 Task: Add a signature Eduardo Lee containing Best wishes for the holiday season, Eduardo Lee to email address softage.10@softage.net and add a folder Troubleshooting
Action: Mouse moved to (105, 113)
Screenshot: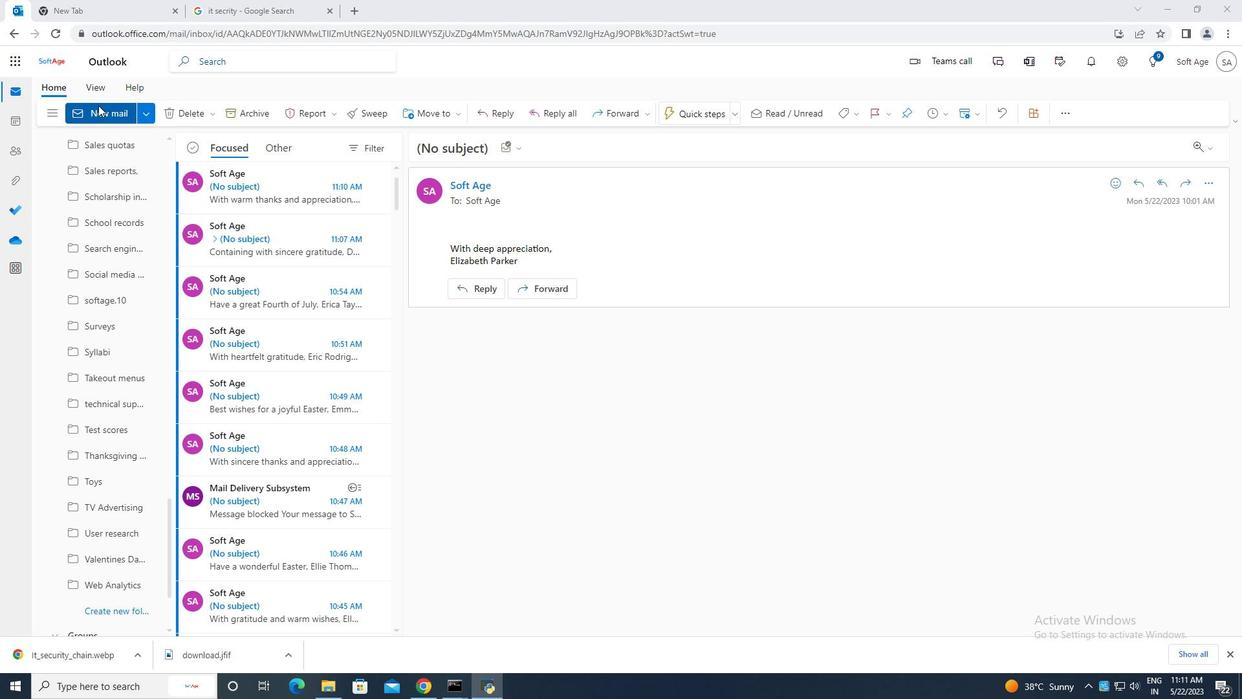 
Action: Mouse pressed left at (105, 113)
Screenshot: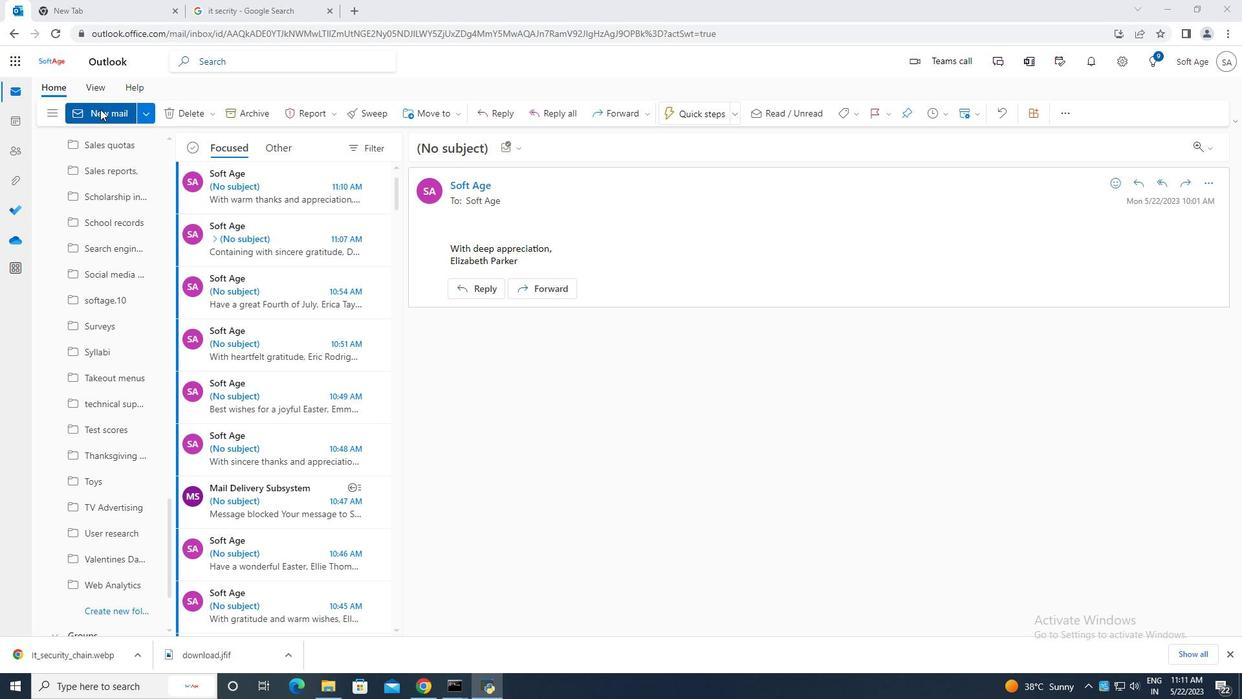 
Action: Mouse moved to (835, 118)
Screenshot: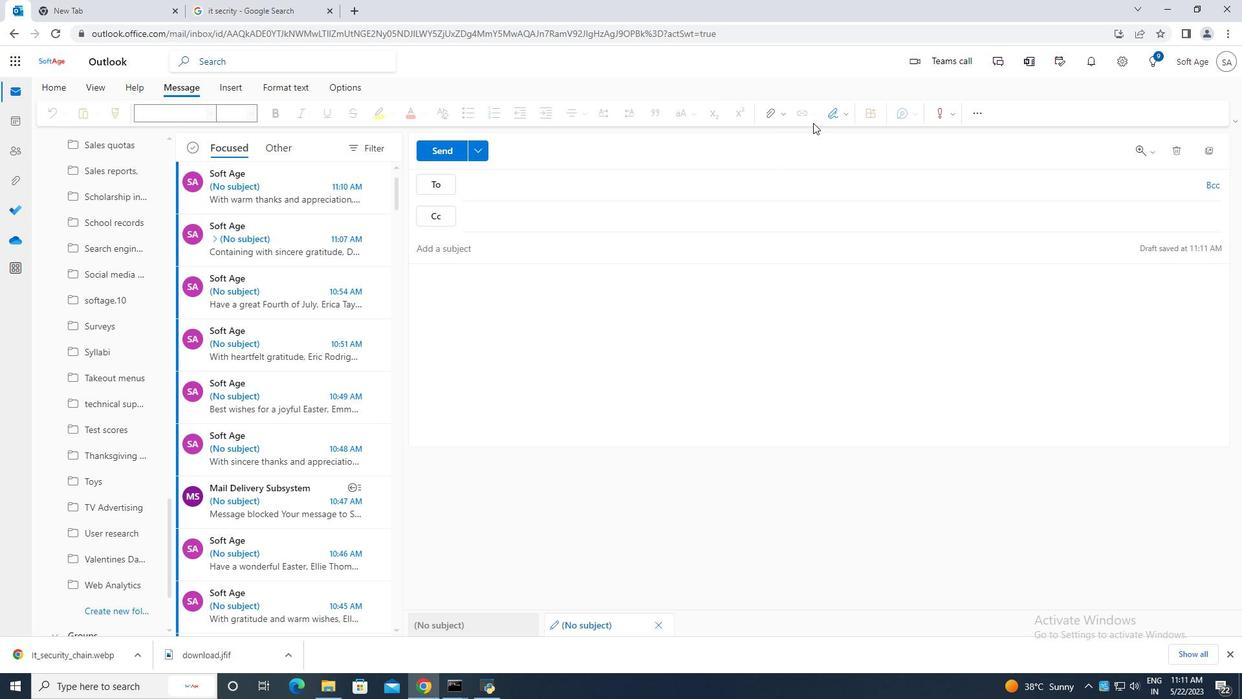
Action: Mouse pressed left at (835, 118)
Screenshot: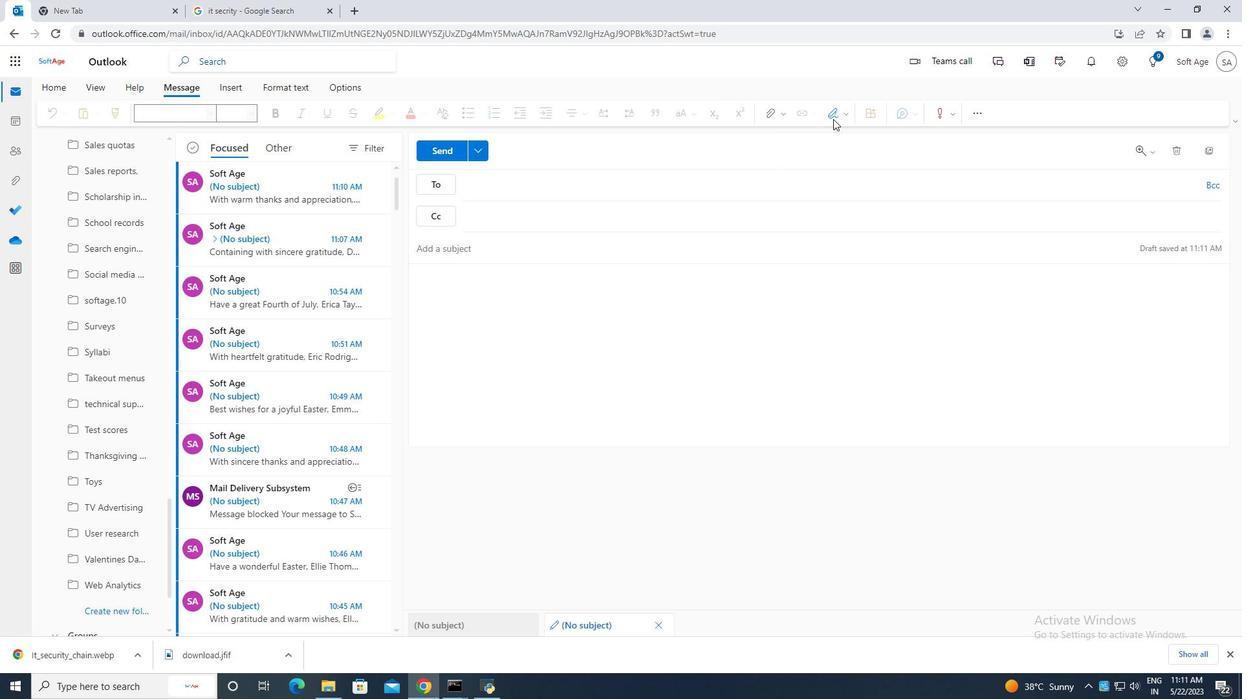
Action: Mouse moved to (824, 164)
Screenshot: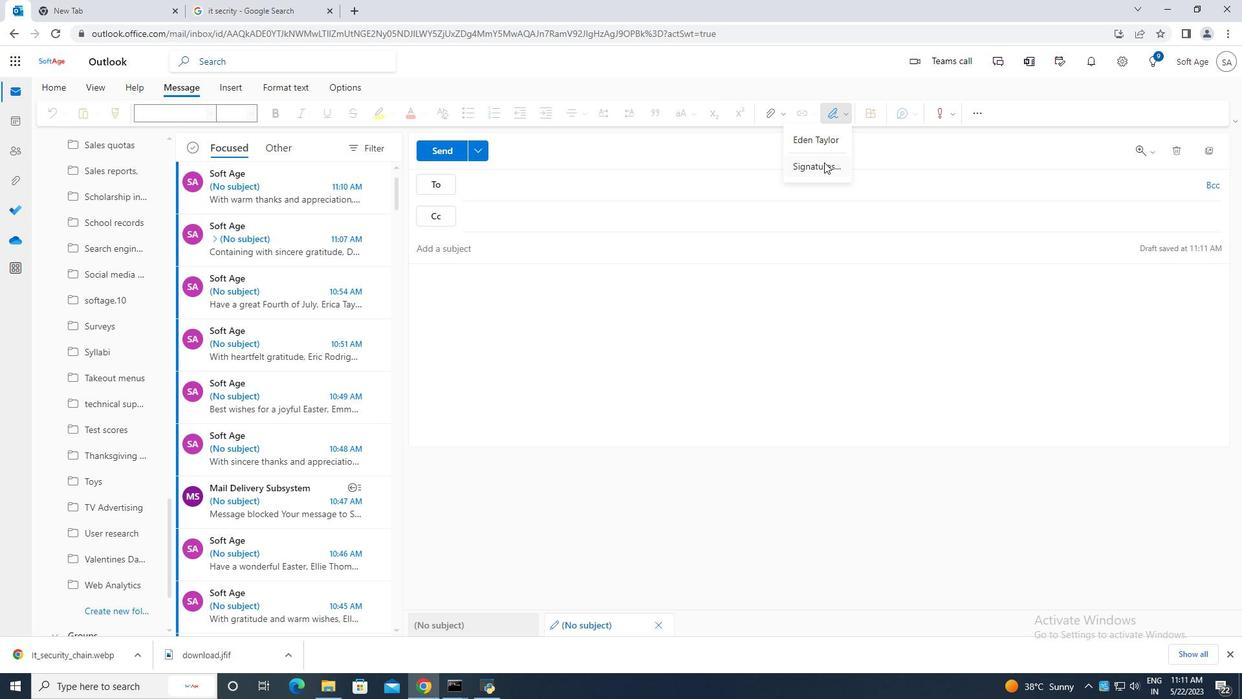 
Action: Mouse pressed left at (824, 164)
Screenshot: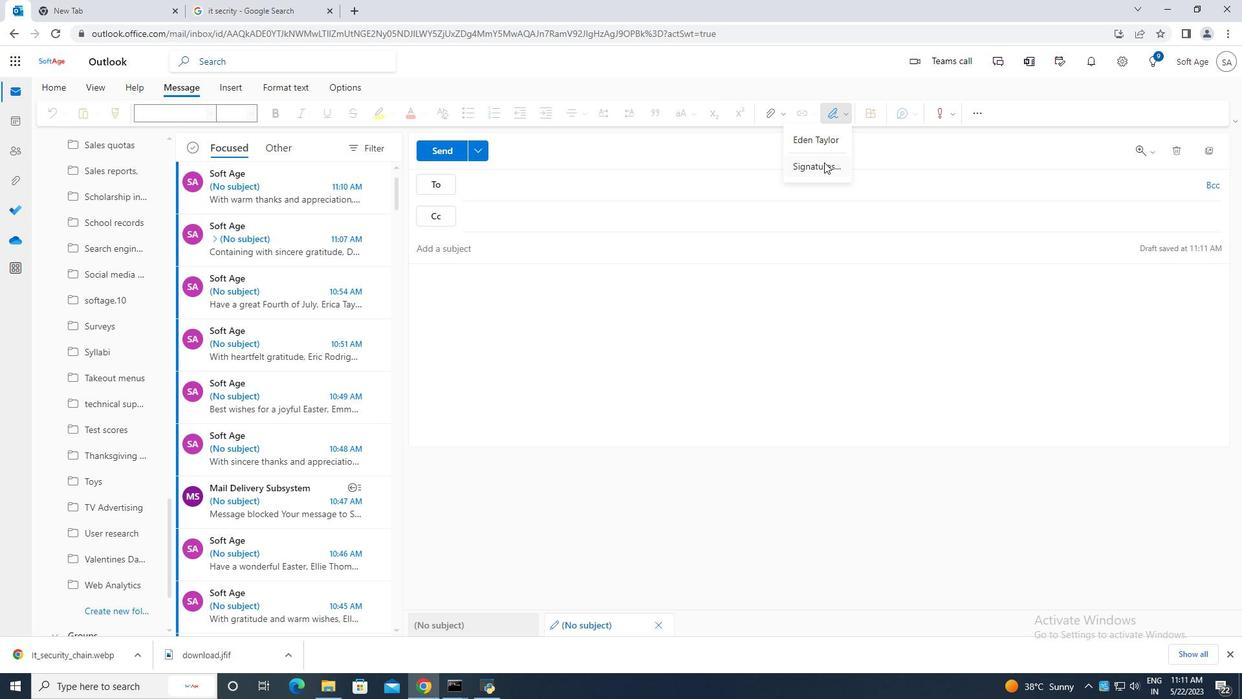 
Action: Mouse moved to (883, 218)
Screenshot: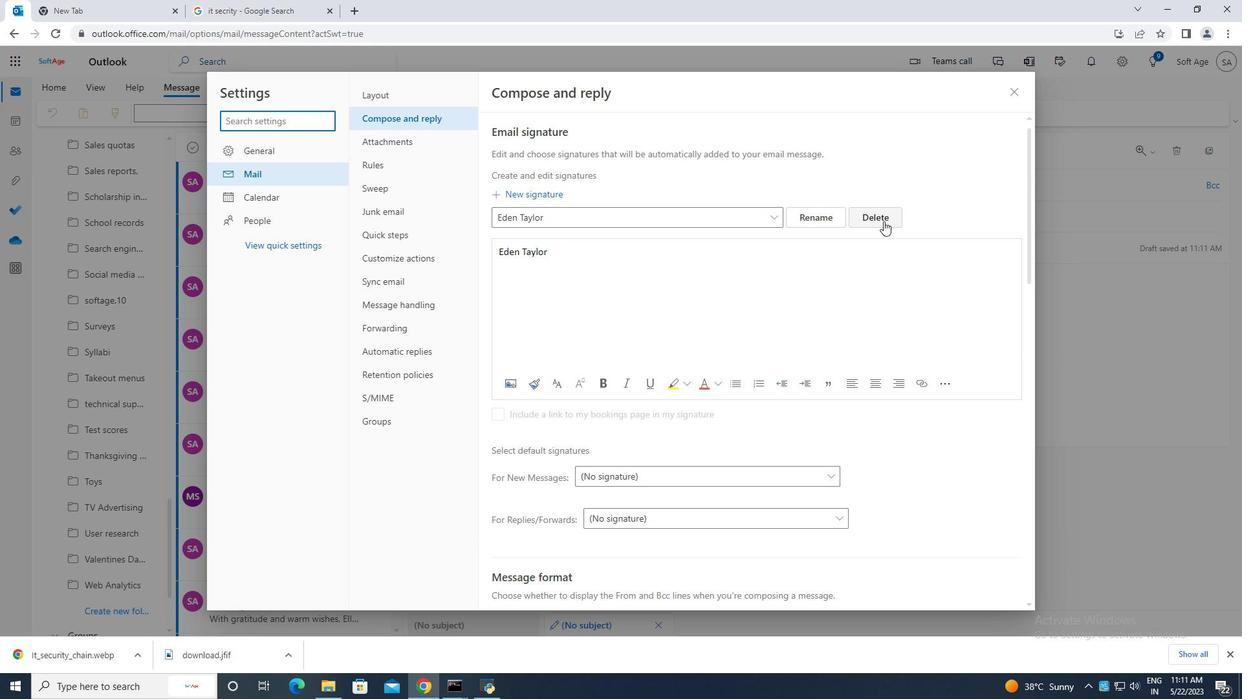 
Action: Mouse pressed left at (883, 218)
Screenshot: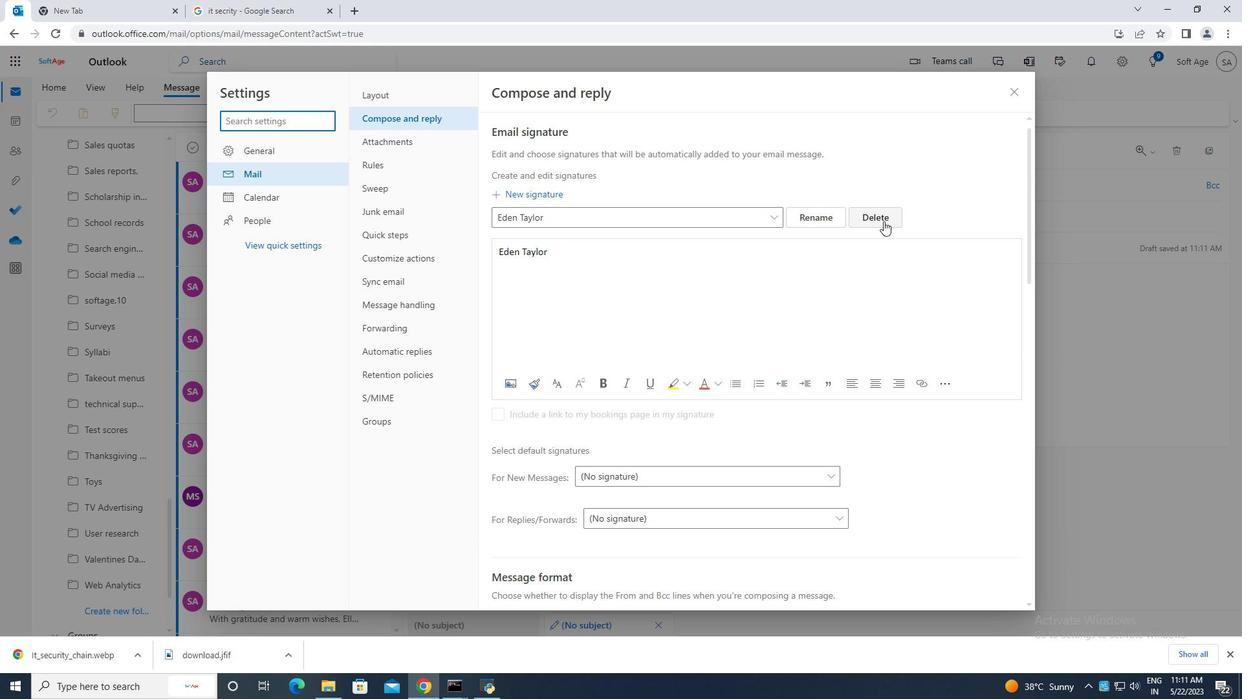 
Action: Mouse moved to (589, 216)
Screenshot: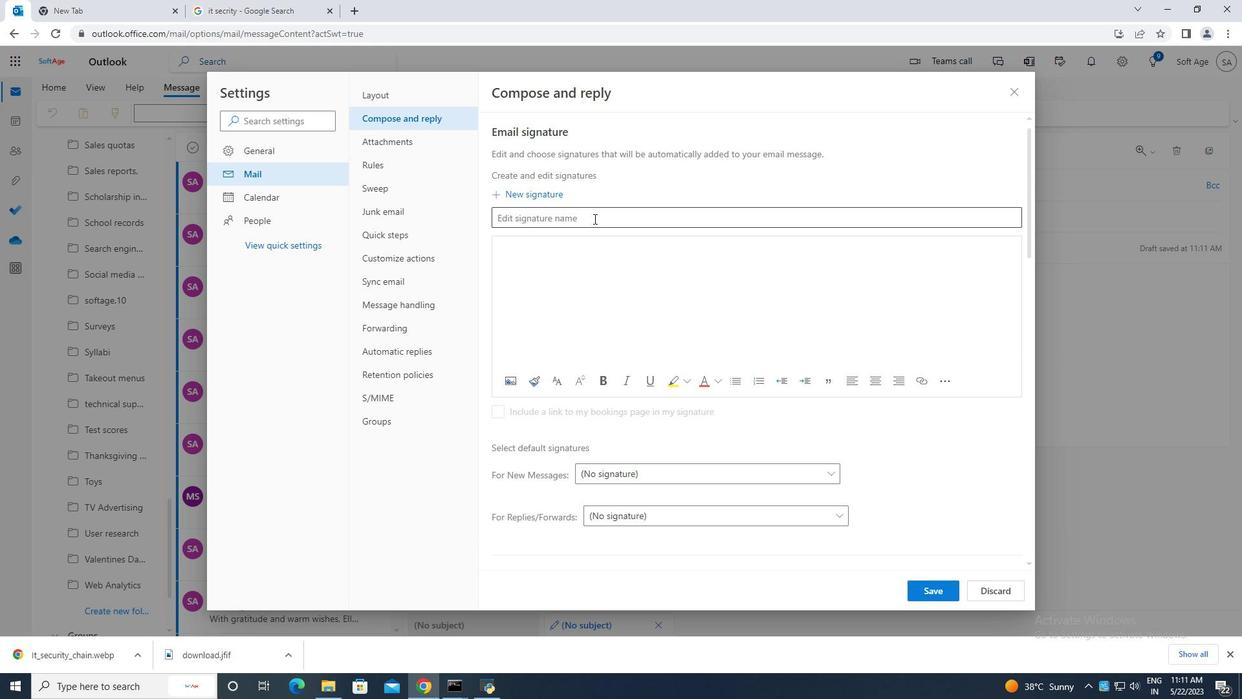
Action: Mouse pressed left at (589, 216)
Screenshot: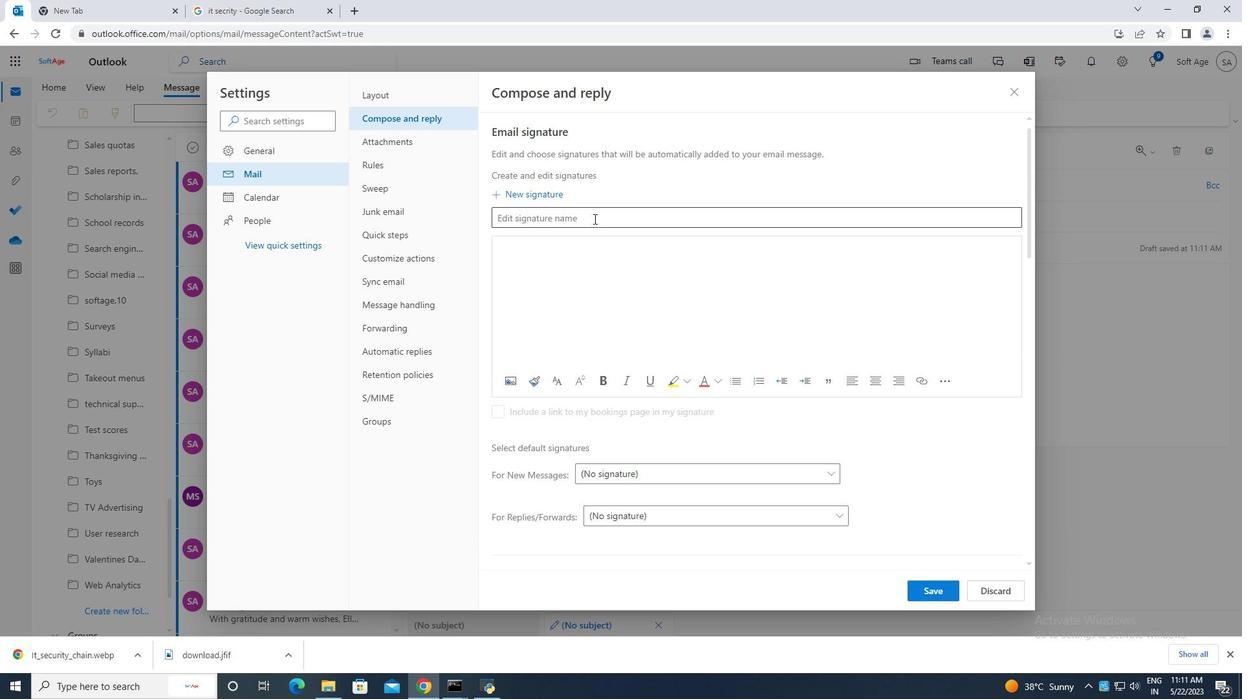 
Action: Key pressed <Key.caps_lock>E<Key.caps_lock>duaro<Key.space><Key.backspace><Key.backspace><Key.backspace><Key.backspace>ardo<Key.space><Key.caps_lock>L<Key.caps_lock>ee
Screenshot: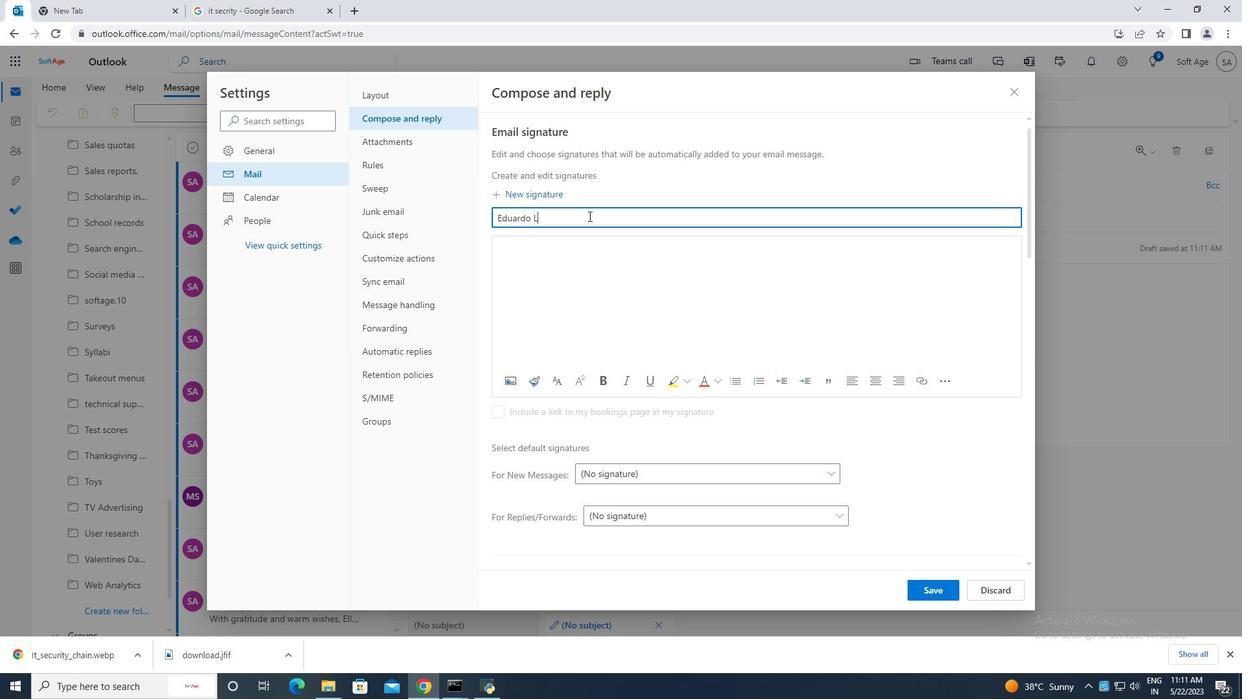 
Action: Mouse moved to (552, 258)
Screenshot: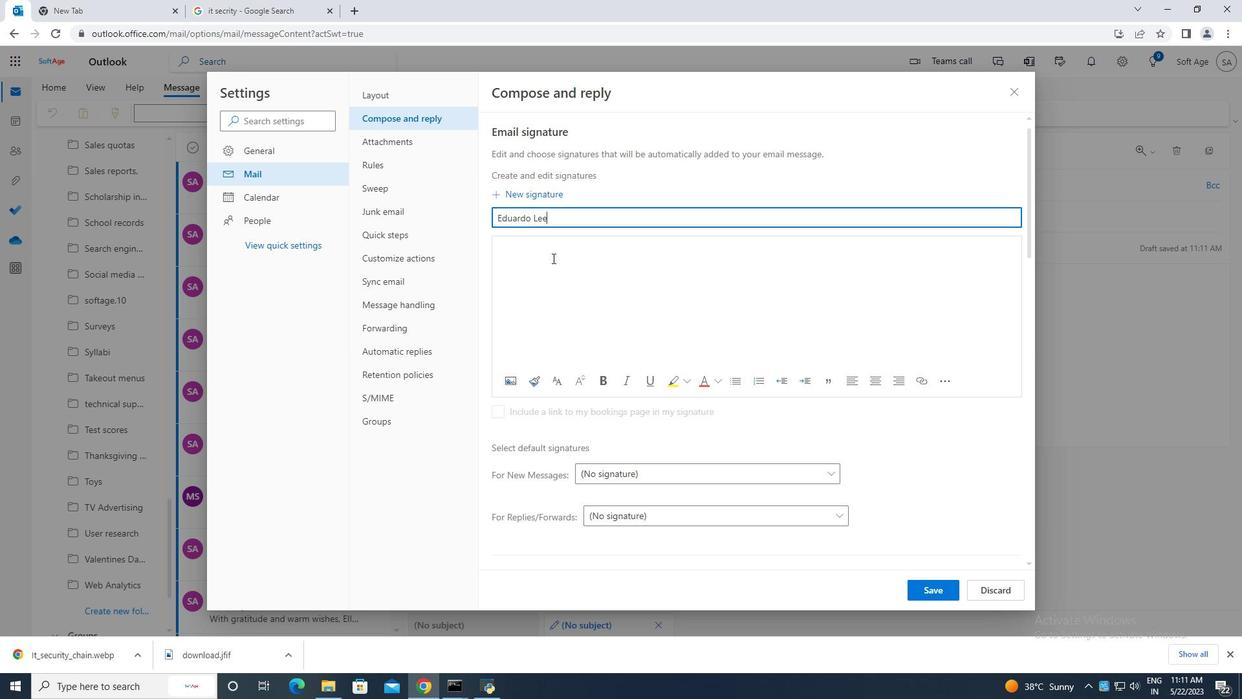 
Action: Mouse pressed left at (552, 258)
Screenshot: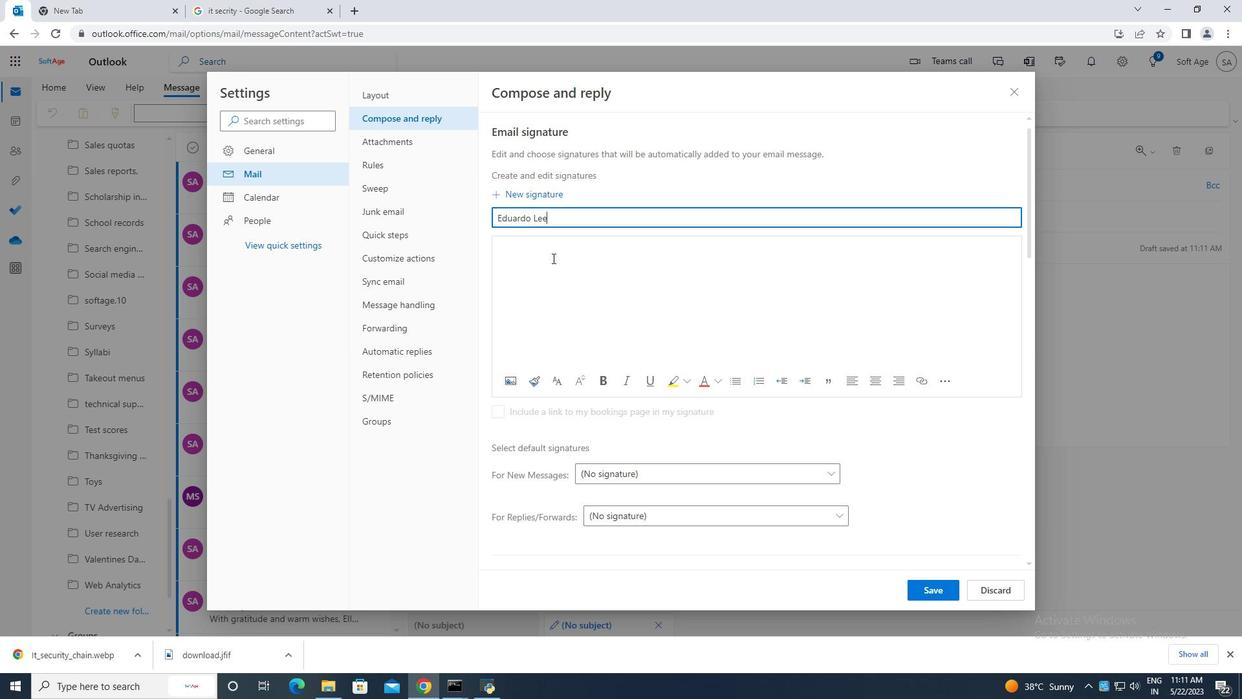 
Action: Key pressed <Key.caps_lock>E<Key.caps_lock>duardo<Key.space><Key.caps_lock>L<Key.caps_lock>ee
Screenshot: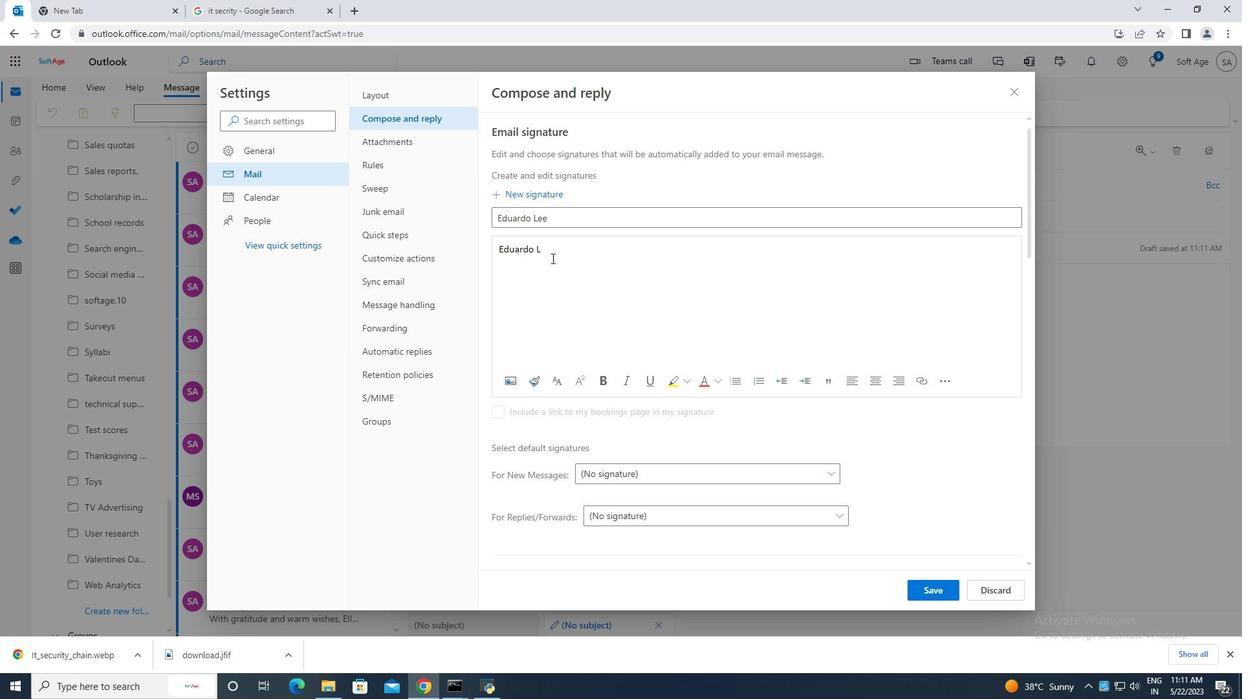 
Action: Mouse moved to (939, 594)
Screenshot: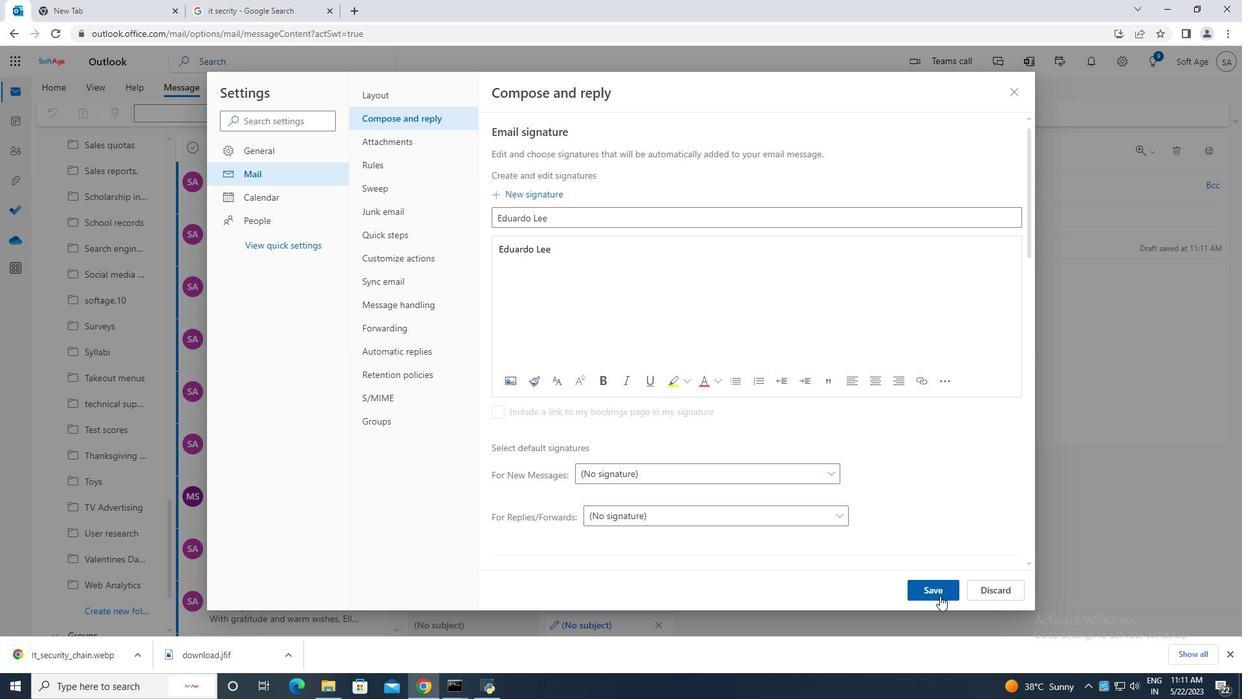 
Action: Mouse pressed left at (939, 594)
Screenshot: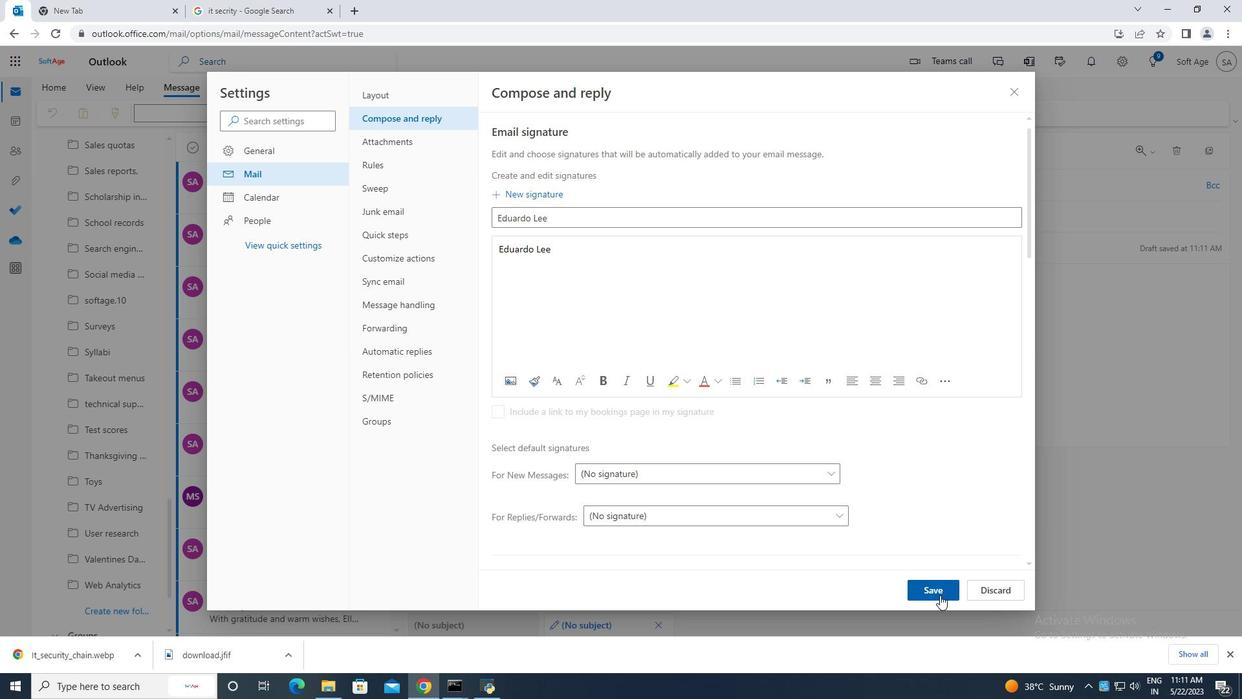 
Action: Mouse moved to (1013, 93)
Screenshot: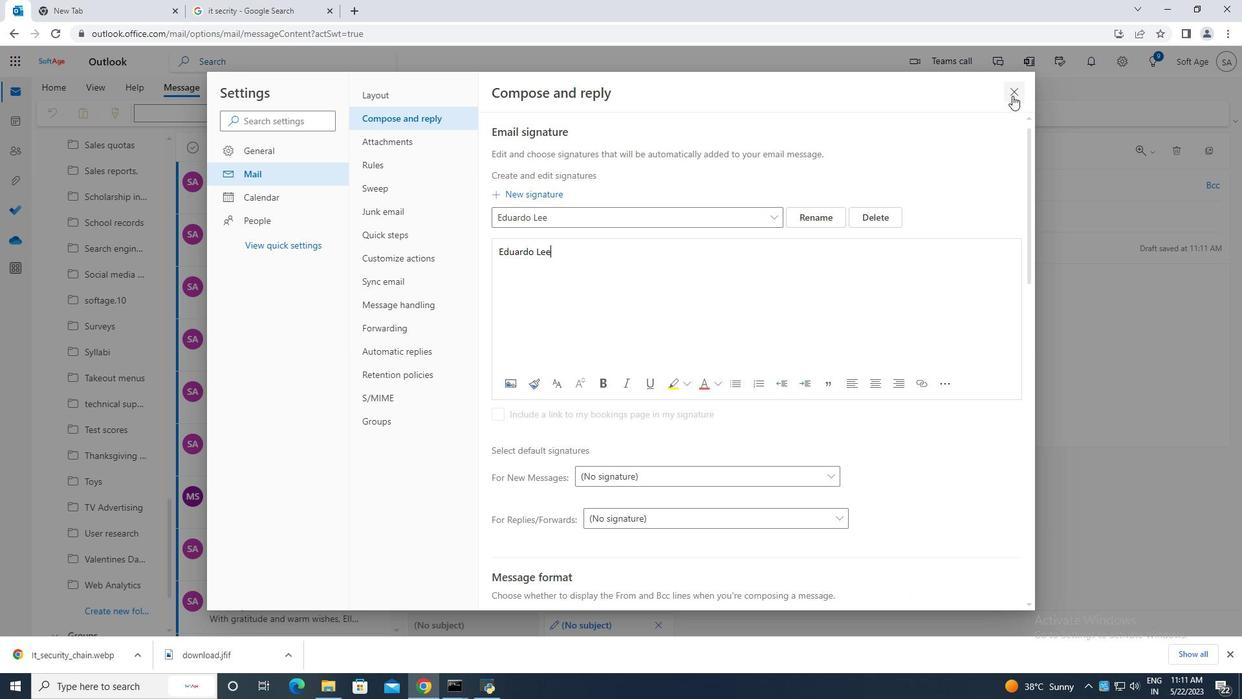 
Action: Mouse pressed left at (1013, 93)
Screenshot: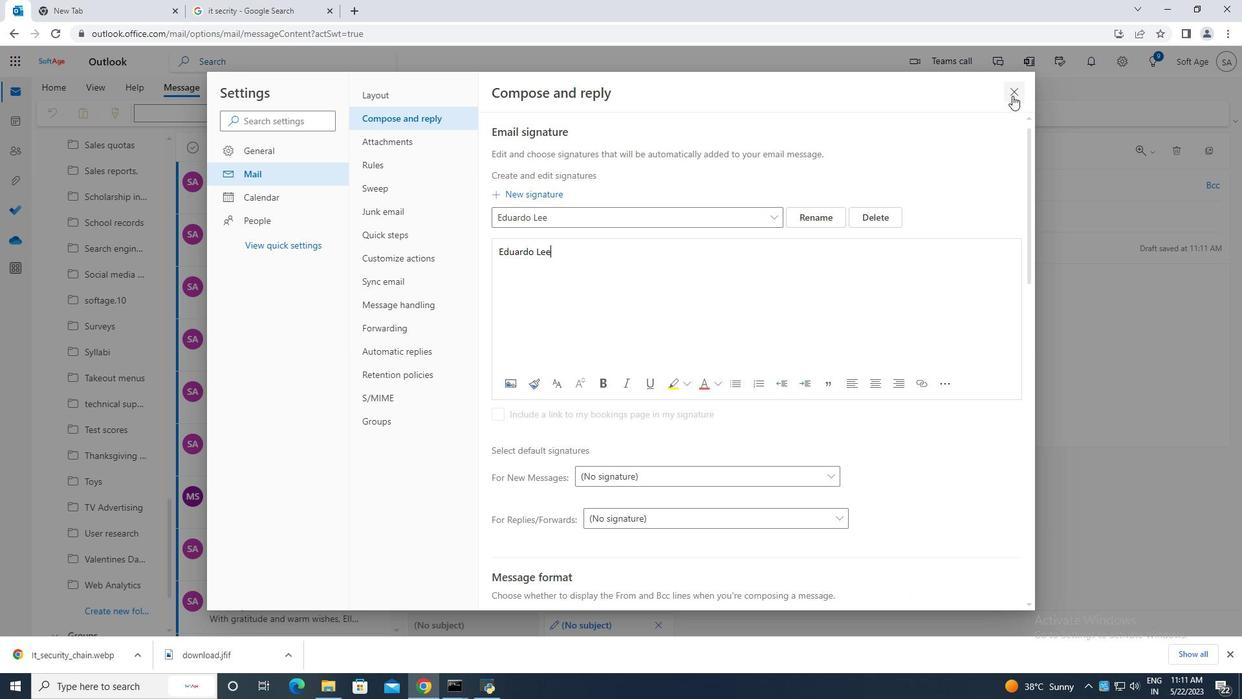 
Action: Mouse moved to (841, 118)
Screenshot: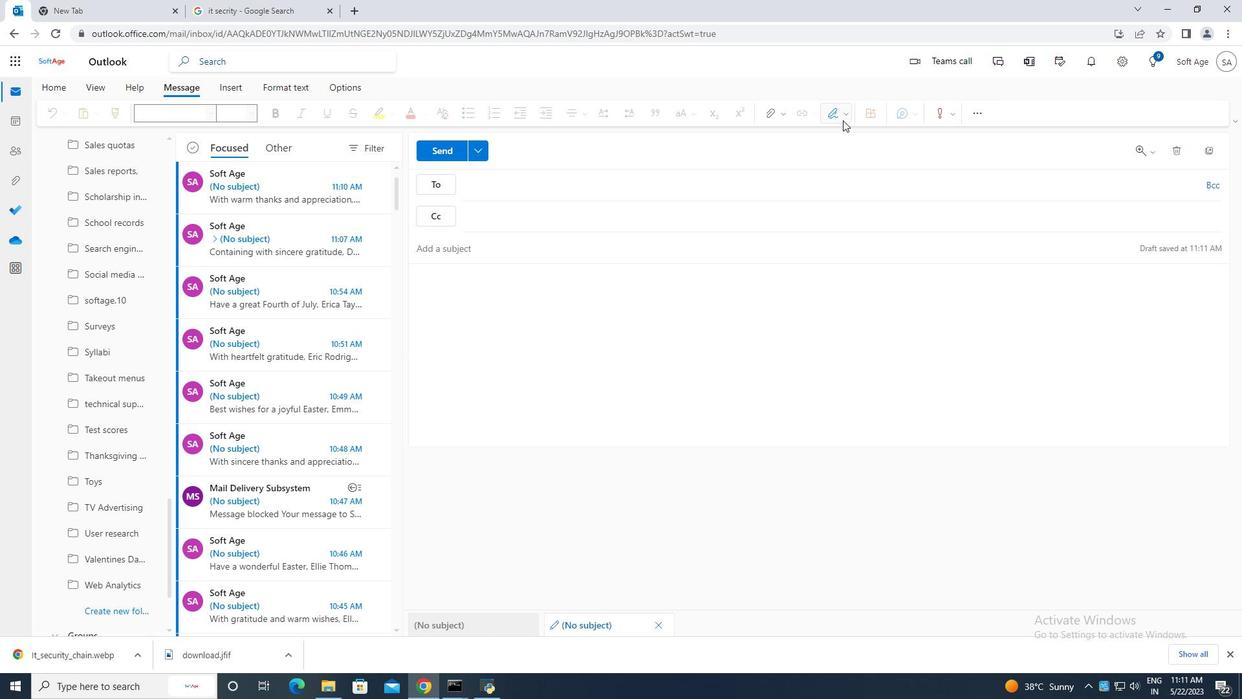 
Action: Mouse pressed left at (841, 118)
Screenshot: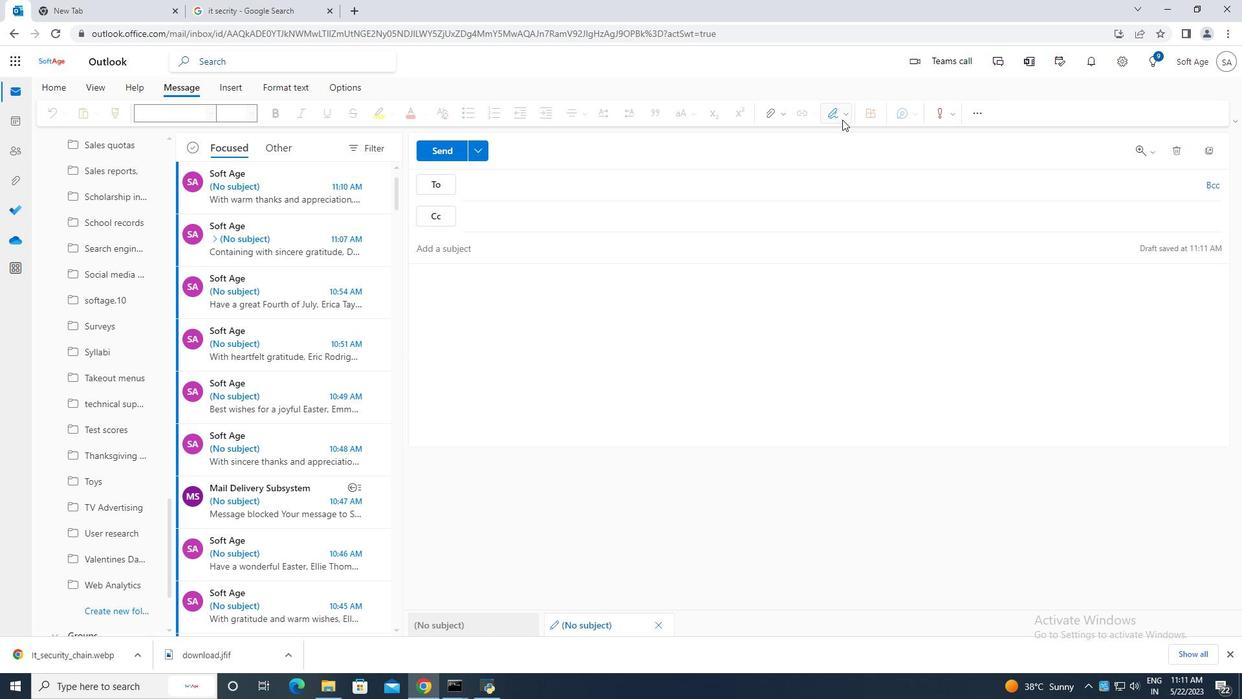 
Action: Mouse moved to (822, 139)
Screenshot: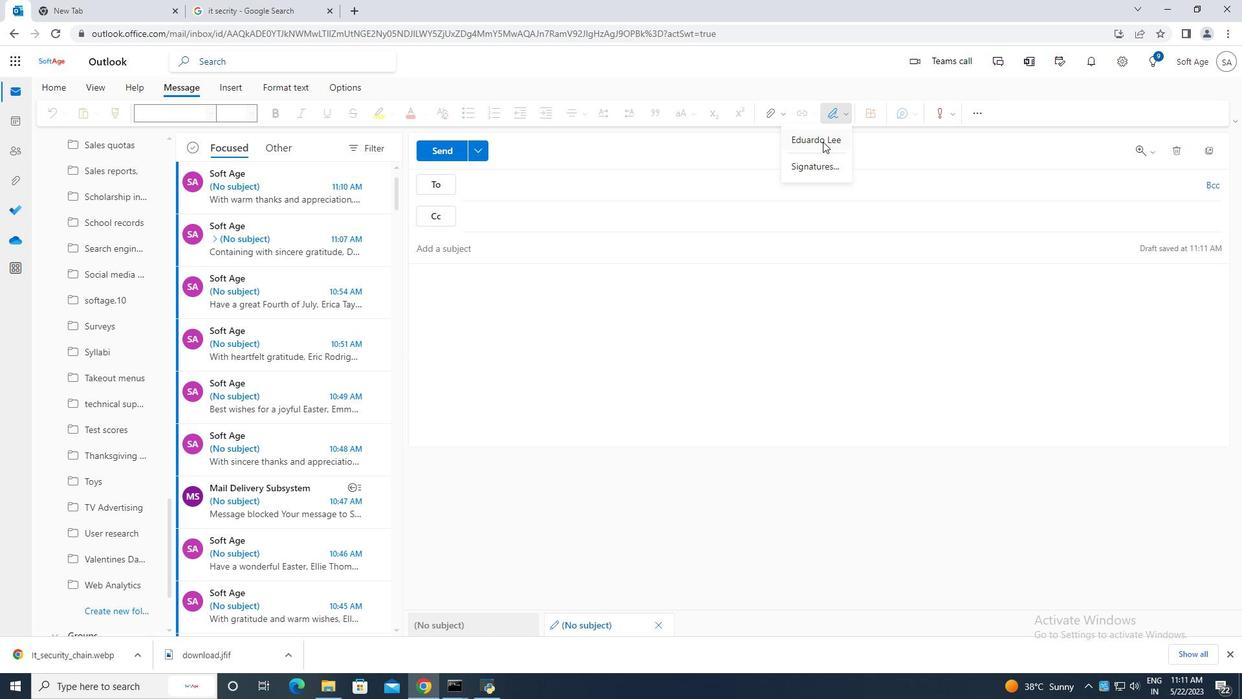 
Action: Mouse pressed left at (822, 139)
Screenshot: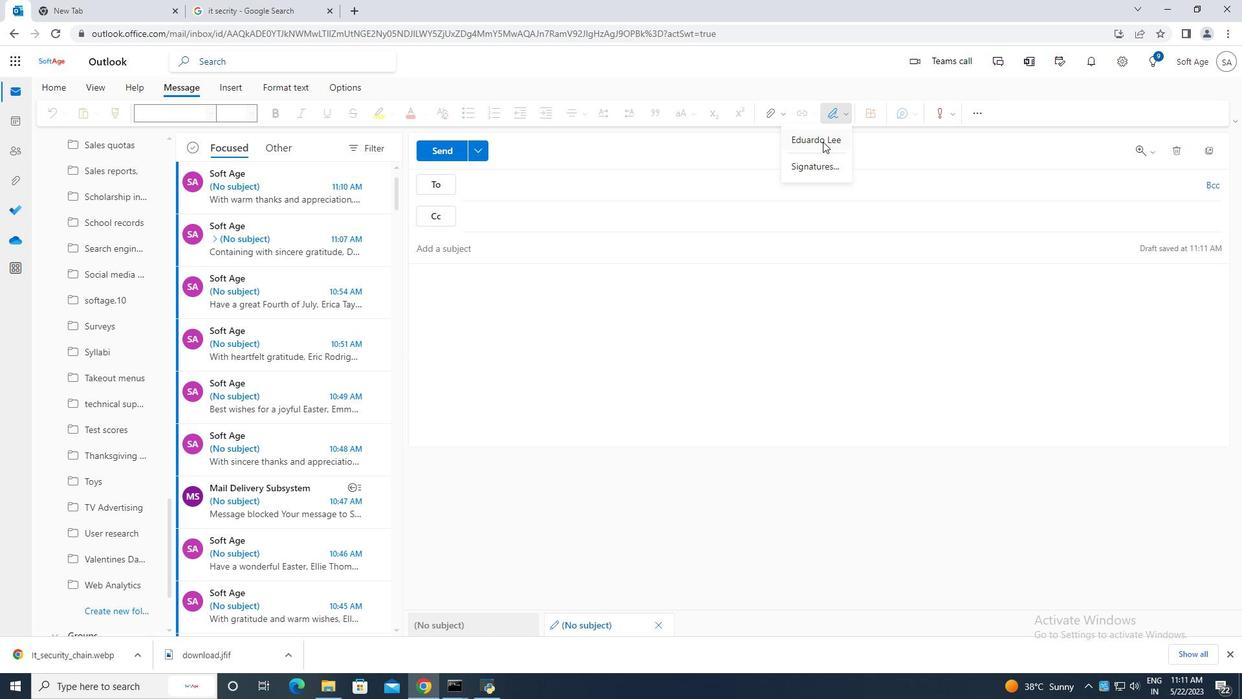
Action: Mouse moved to (447, 271)
Screenshot: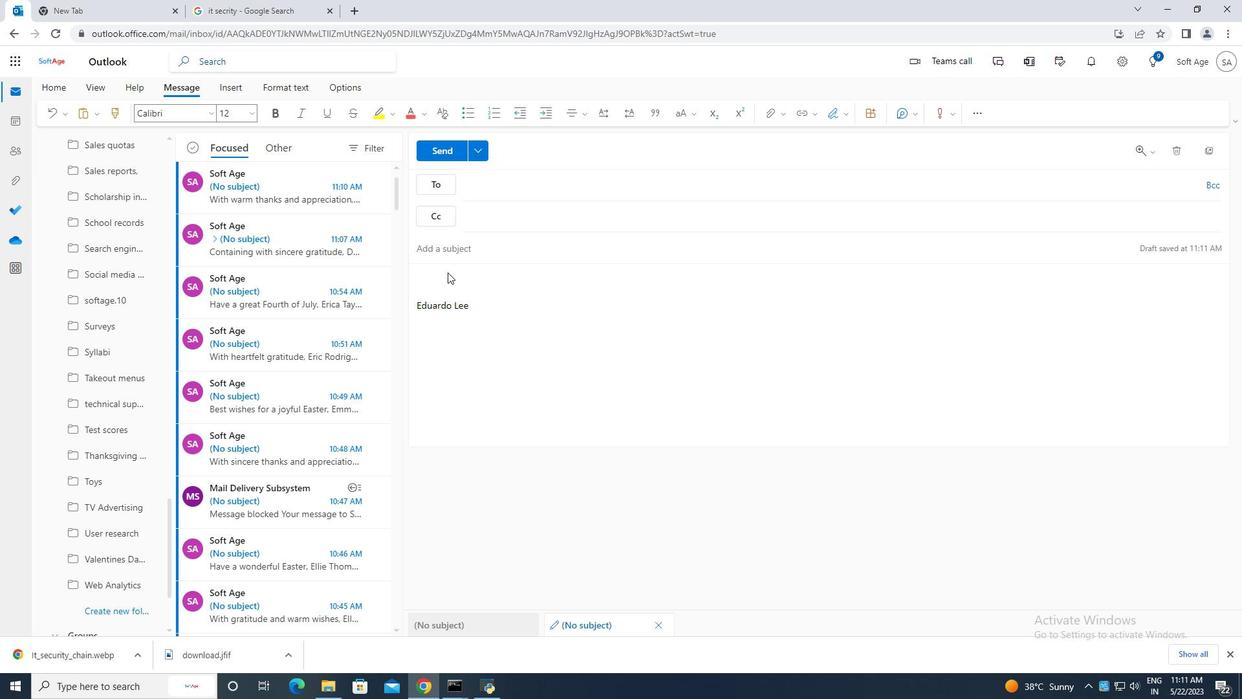 
Action: Key pressed <Key.caps_lock>C<Key.caps_lock>ontaining<Key.space><Key.caps_lock>B<Key.caps_lock>et<Key.backspace>st<Key.space>wishes<Key.space>for<Key.space>r<Key.backspace>the<Key.space>holiday<Key.space>season,
Screenshot: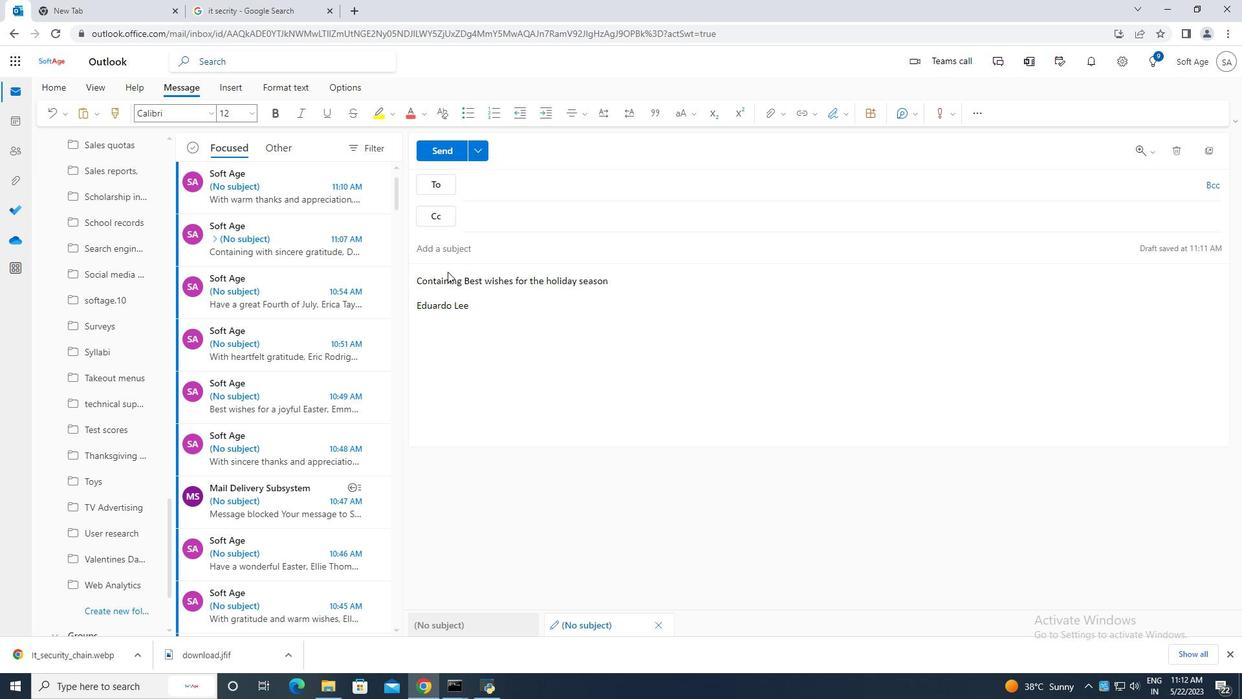 
Action: Mouse moved to (490, 190)
Screenshot: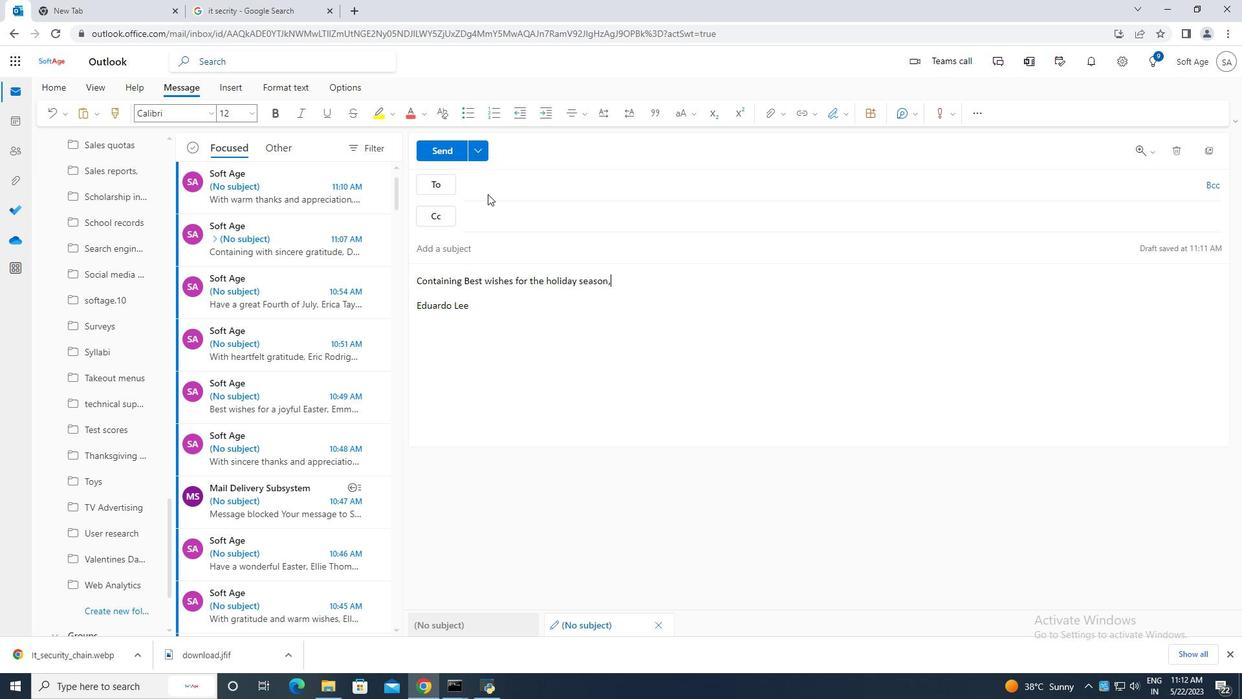 
Action: Mouse pressed left at (490, 190)
Screenshot: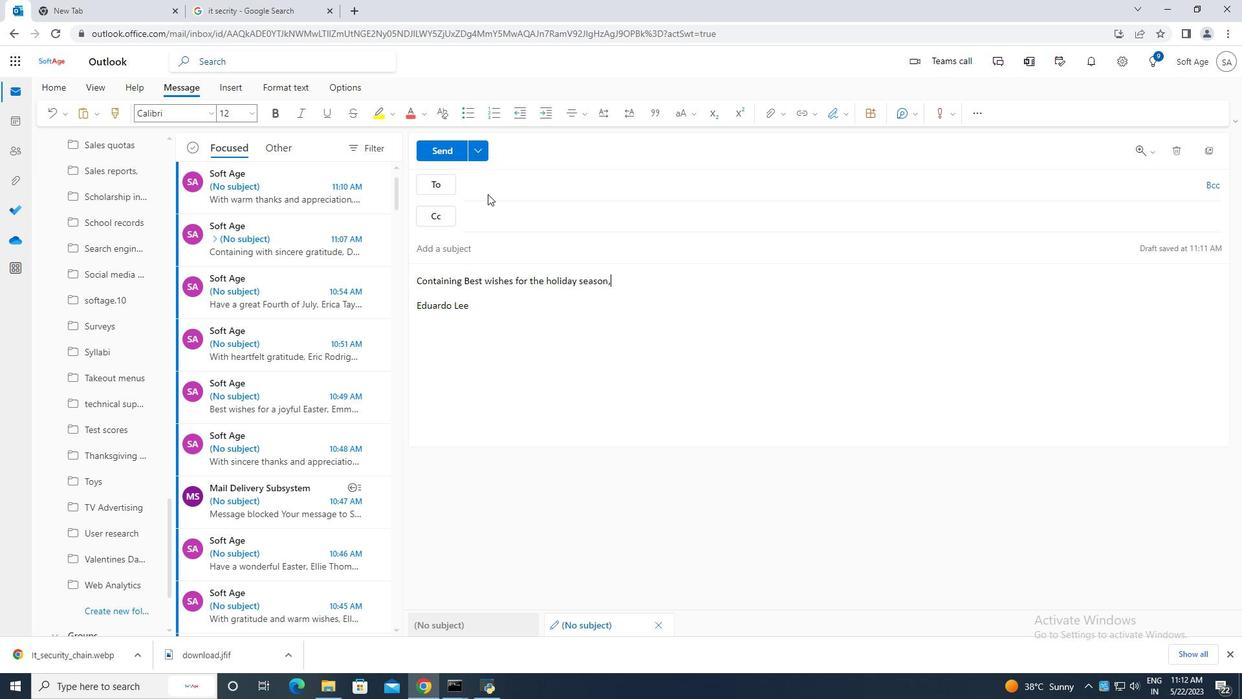 
Action: Mouse moved to (489, 188)
Screenshot: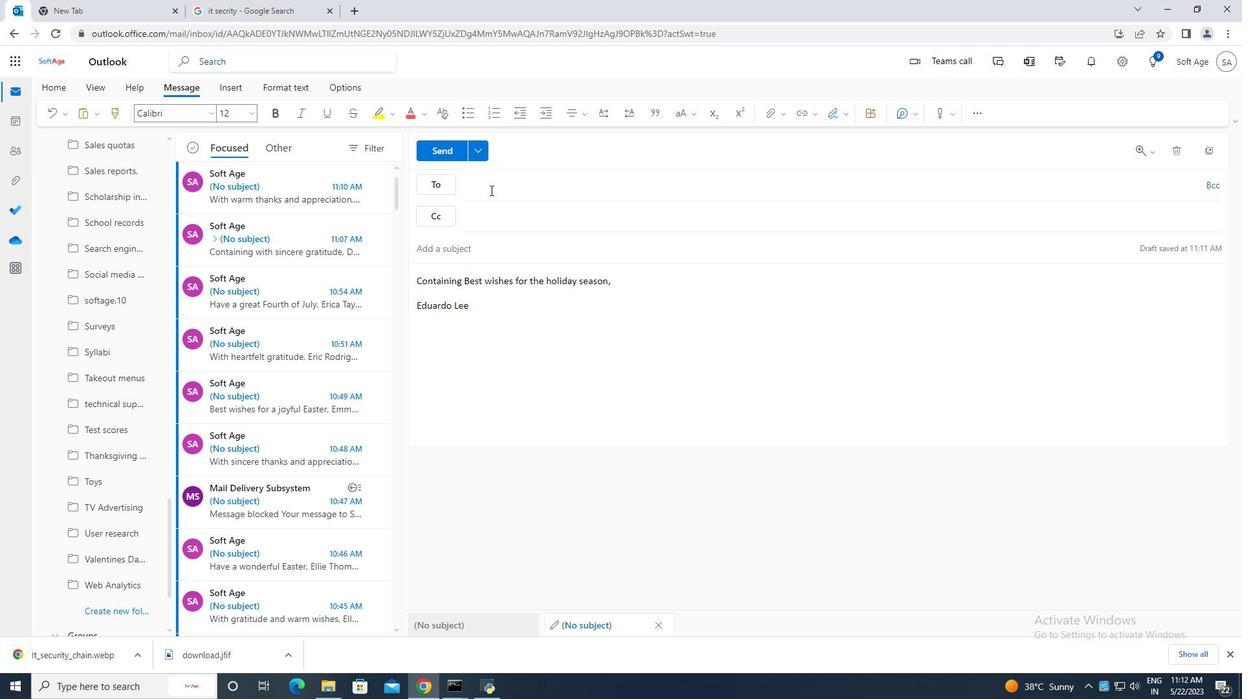 
Action: Key pressed softage.10
Screenshot: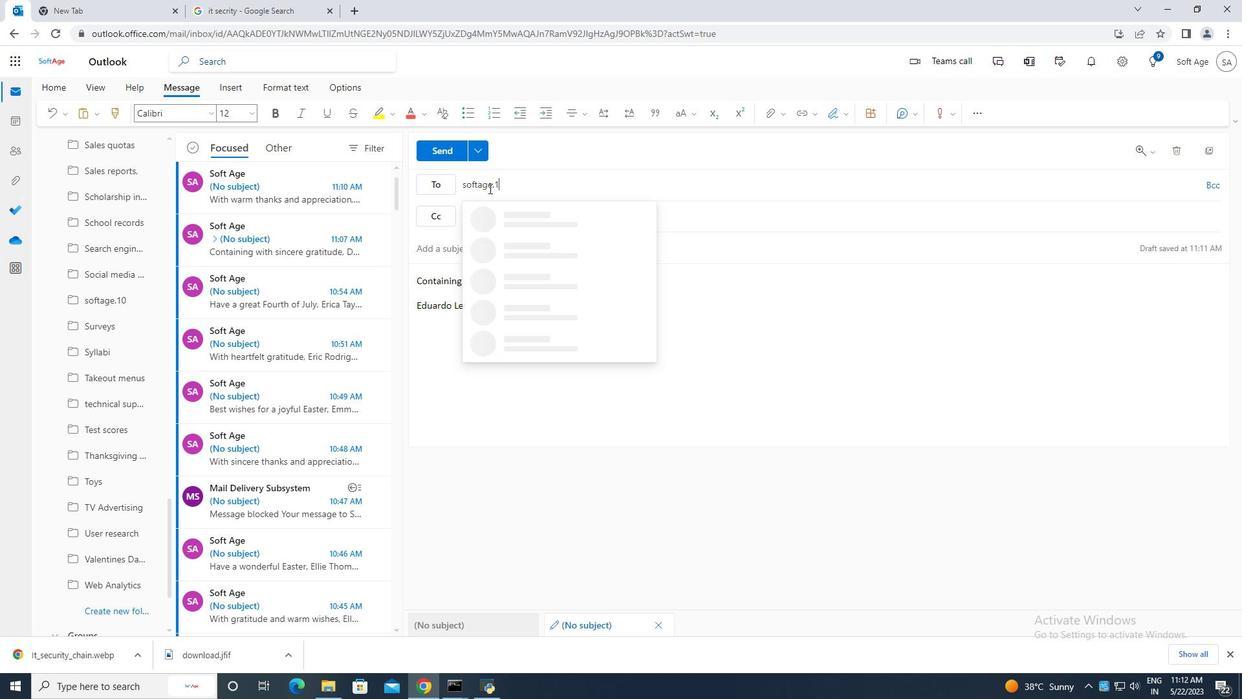 
Action: Mouse moved to (579, 249)
Screenshot: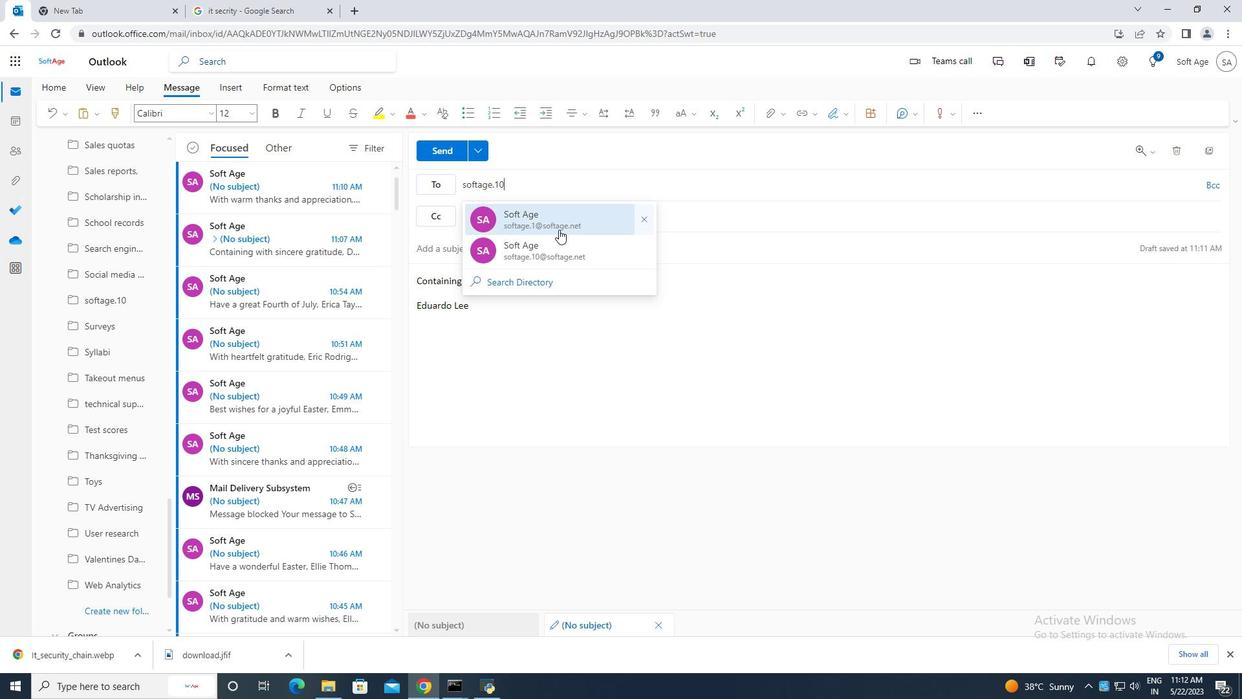 
Action: Mouse pressed left at (579, 249)
Screenshot: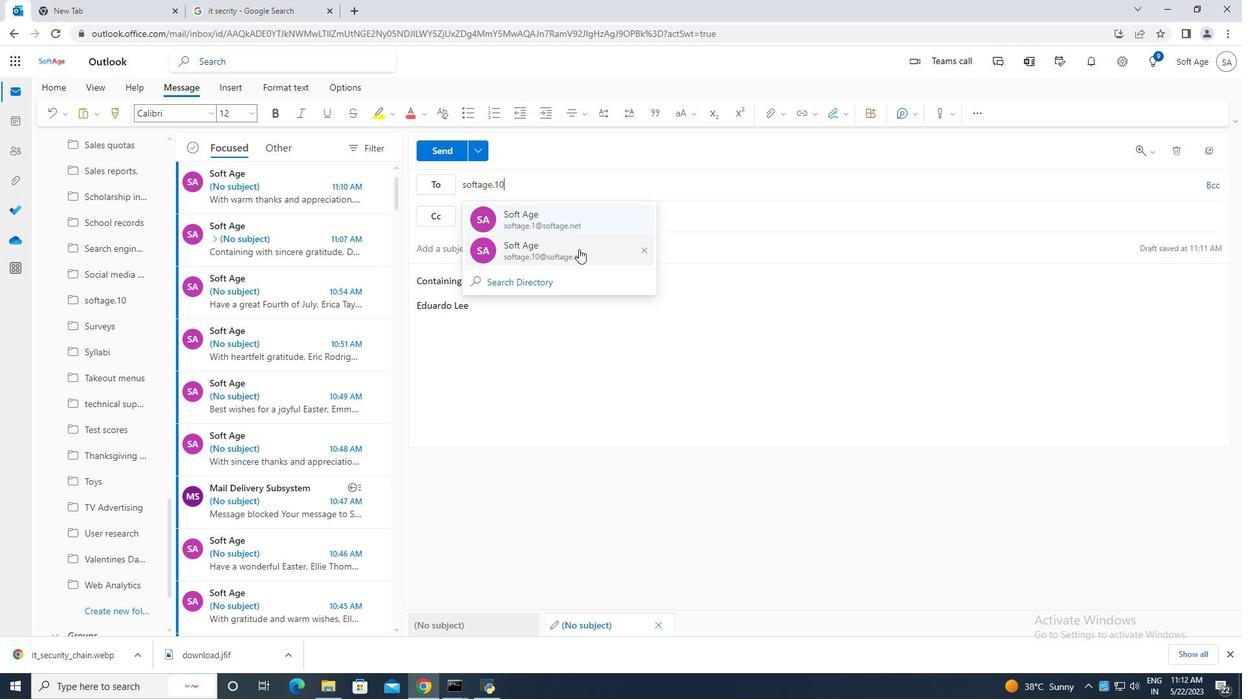 
Action: Mouse moved to (106, 611)
Screenshot: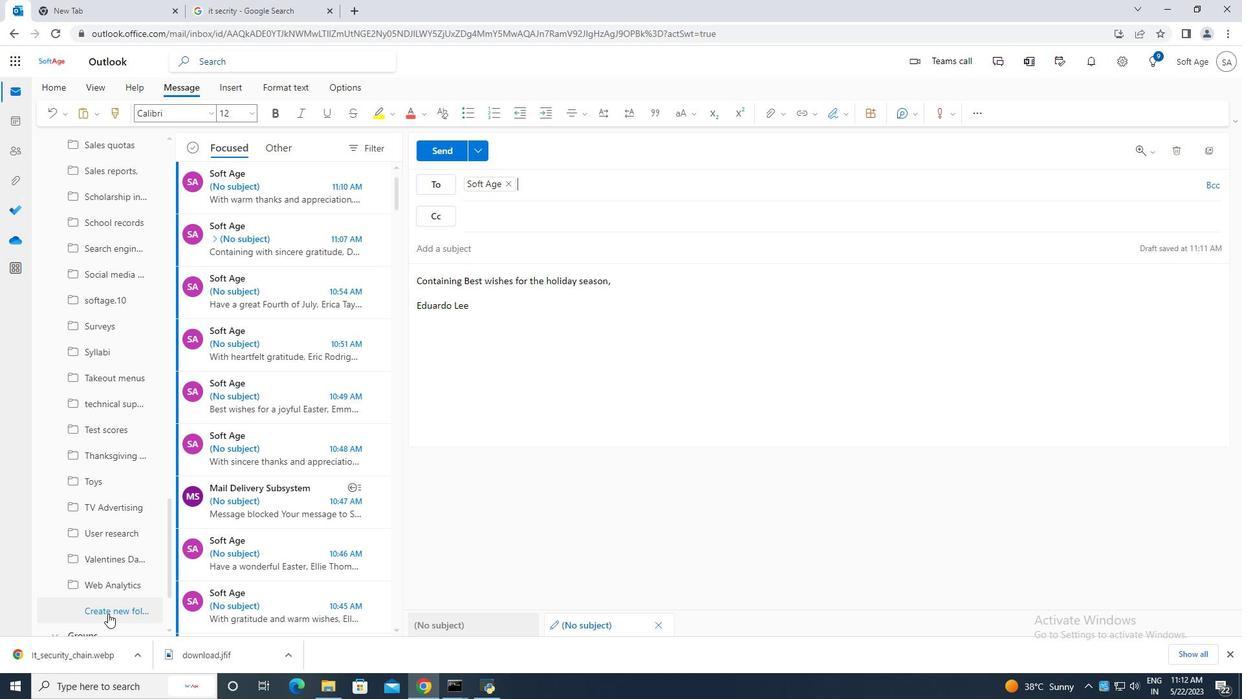 
Action: Mouse pressed left at (106, 611)
Screenshot: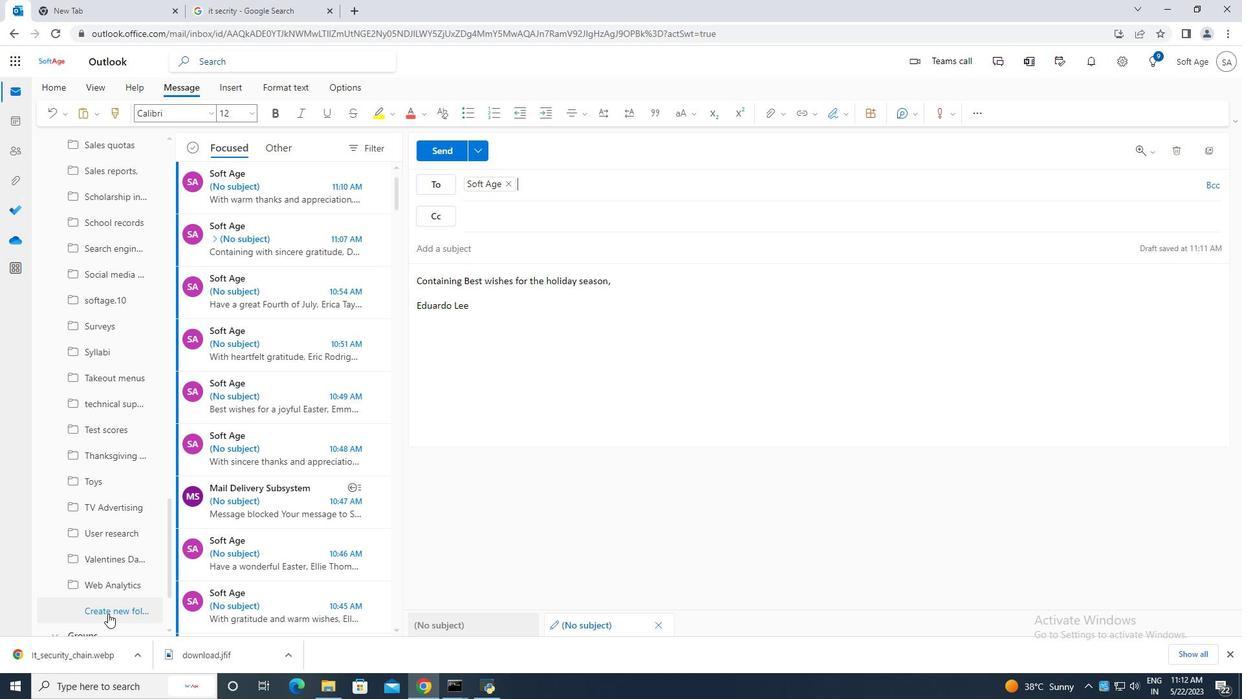 
Action: Mouse moved to (102, 605)
Screenshot: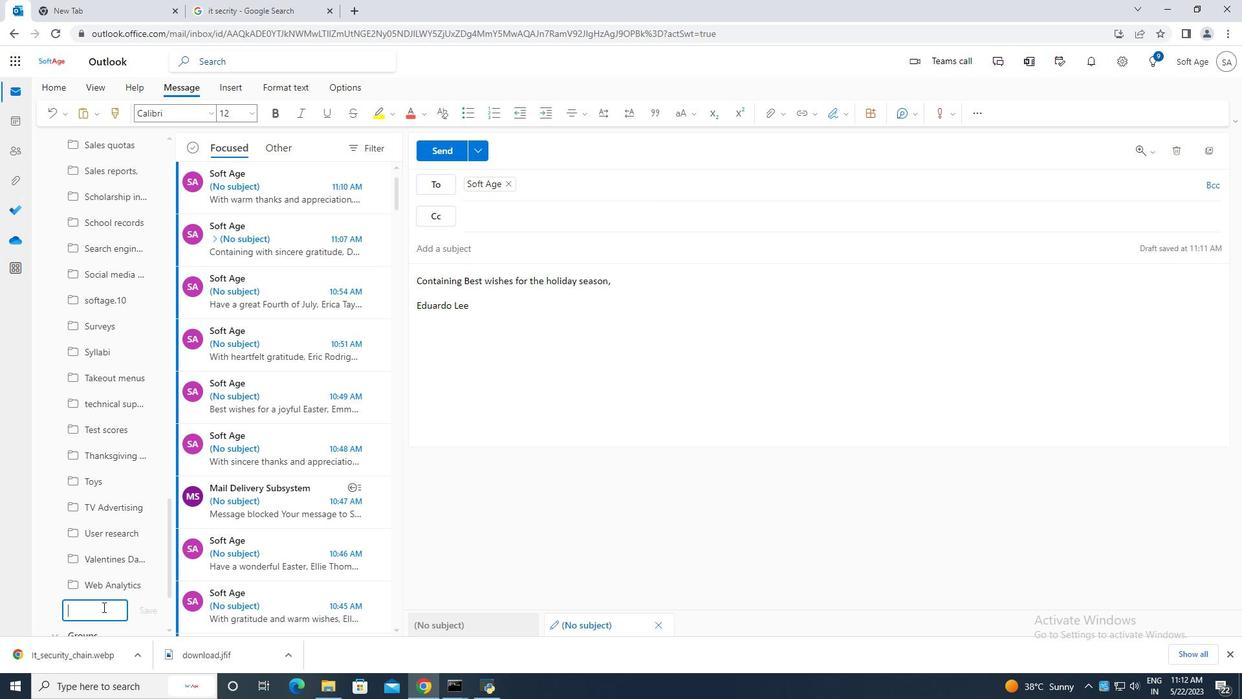 
Action: Key pressed <Key.caps_lock>T<Key.caps_lock>rp<Key.backspace>oubleshooting
Screenshot: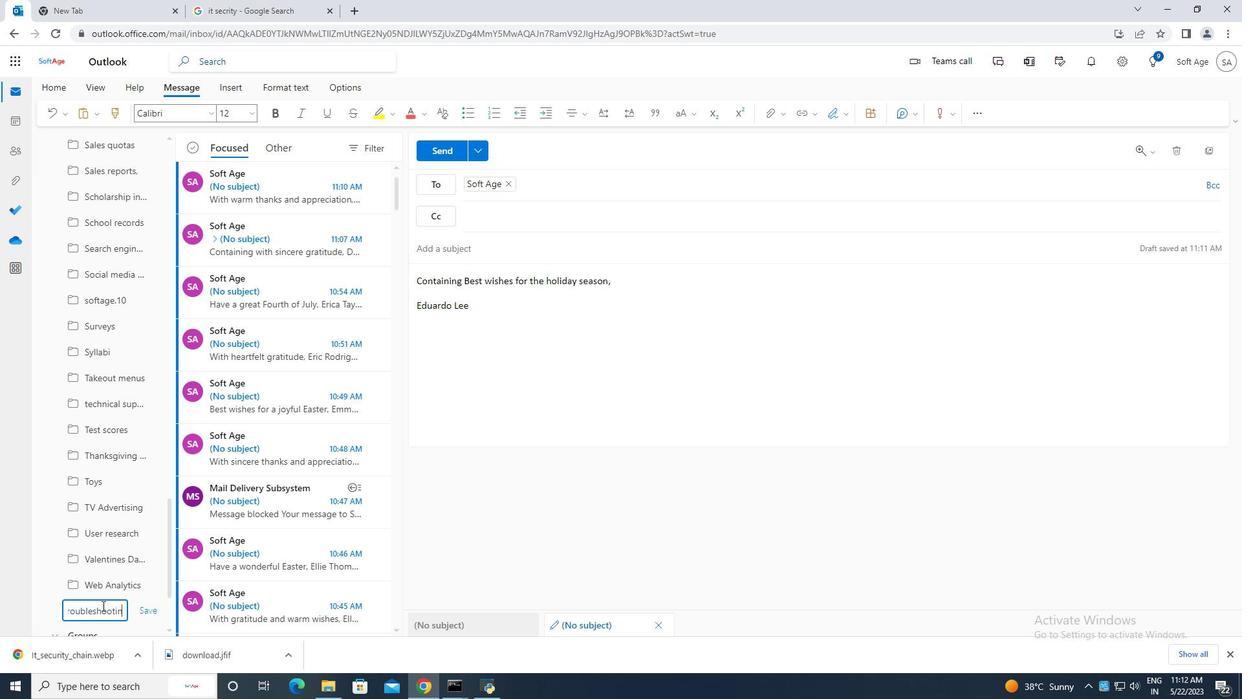 
Action: Mouse moved to (152, 611)
Screenshot: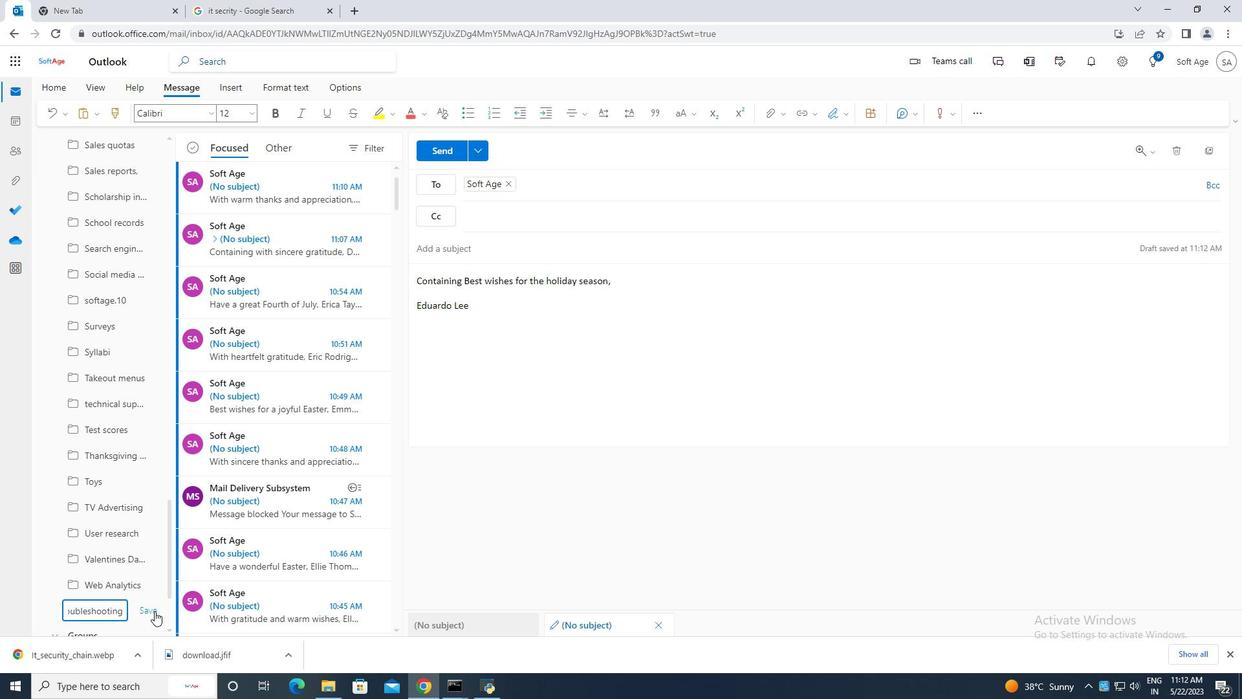 
Action: Mouse pressed left at (152, 611)
Screenshot: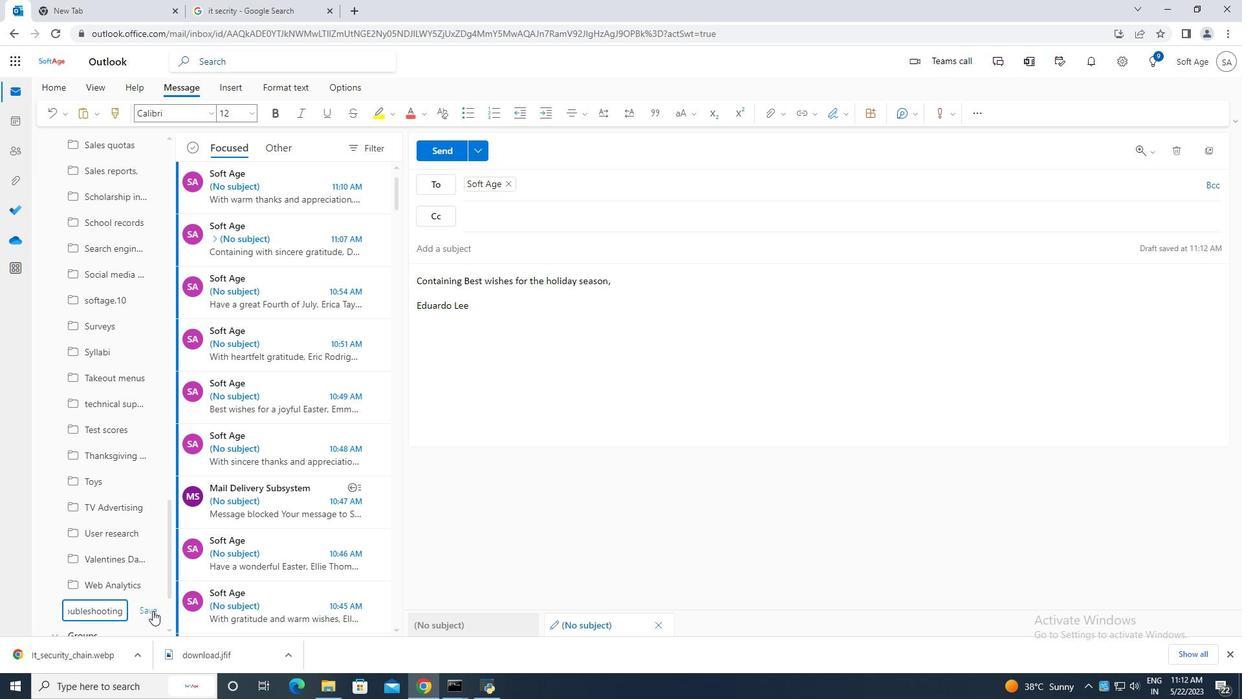 
Action: Mouse moved to (445, 154)
Screenshot: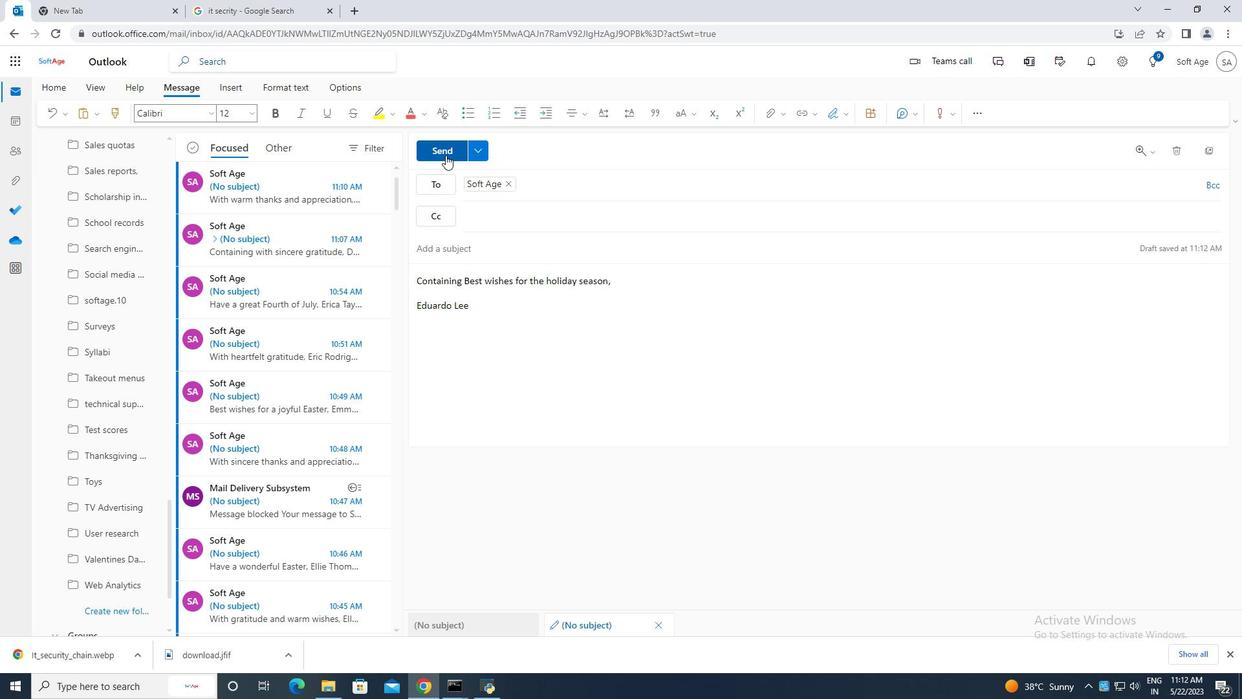 
Action: Mouse pressed left at (445, 154)
Screenshot: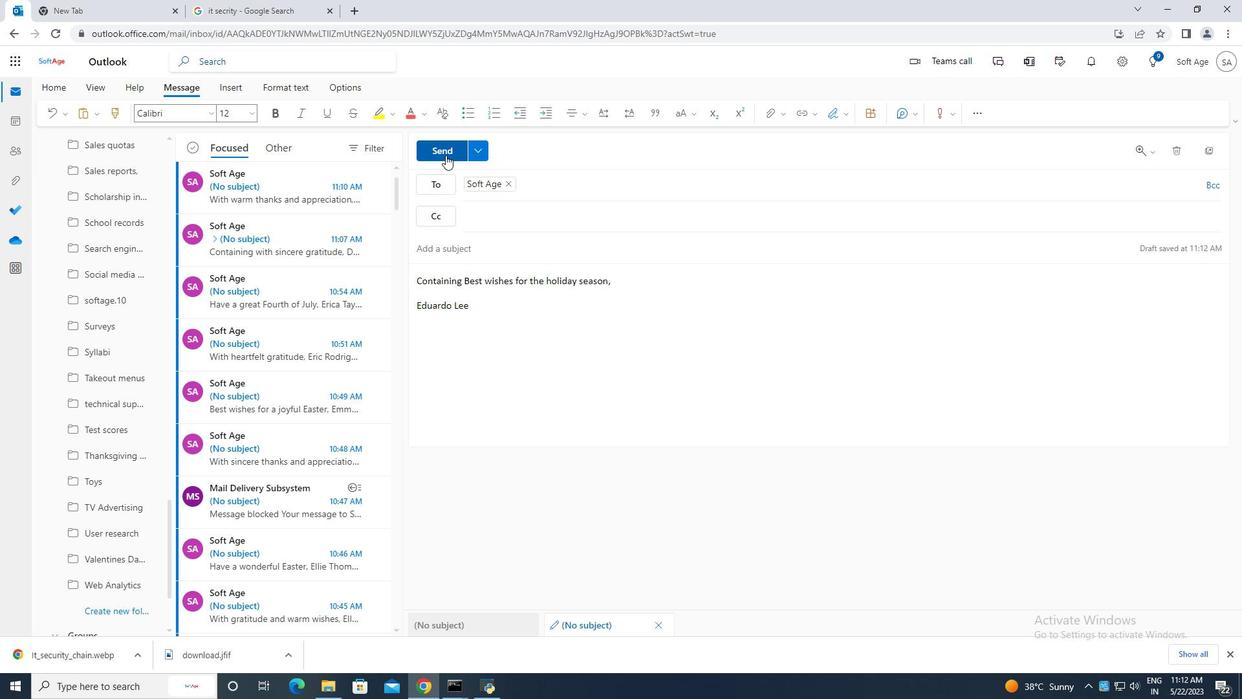 
Action: Mouse moved to (613, 372)
Screenshot: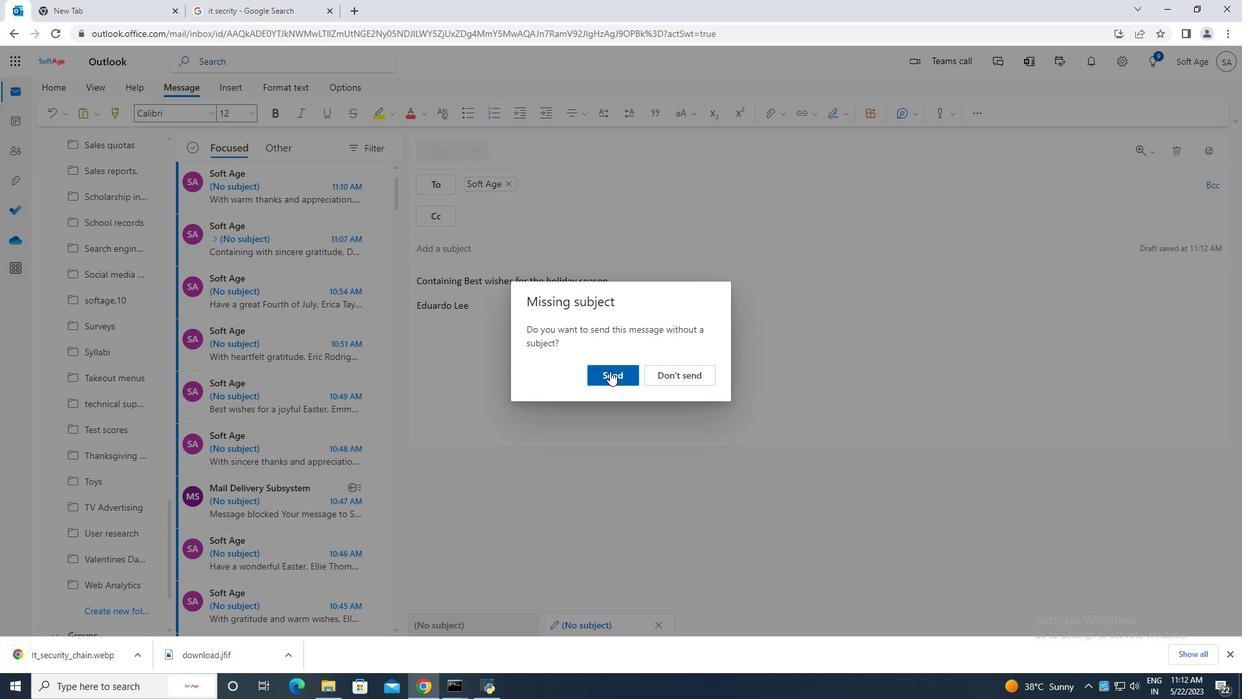 
Action: Mouse pressed left at (613, 372)
Screenshot: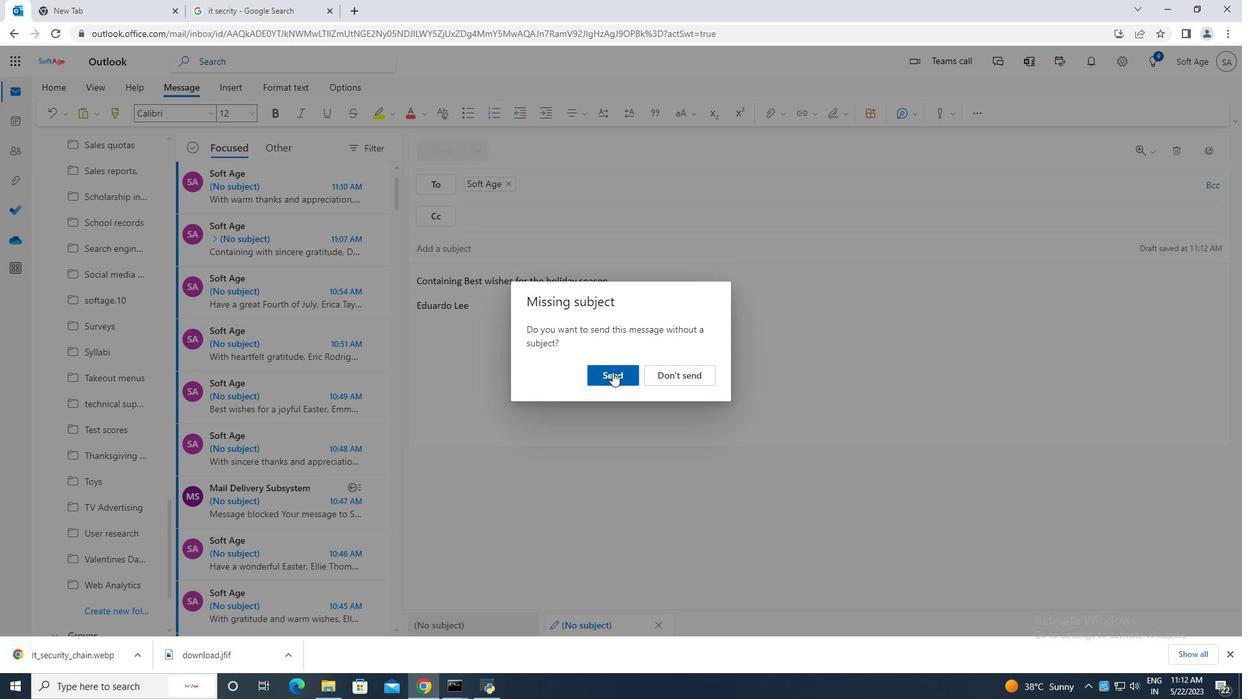 
Action: Mouse moved to (596, 364)
Screenshot: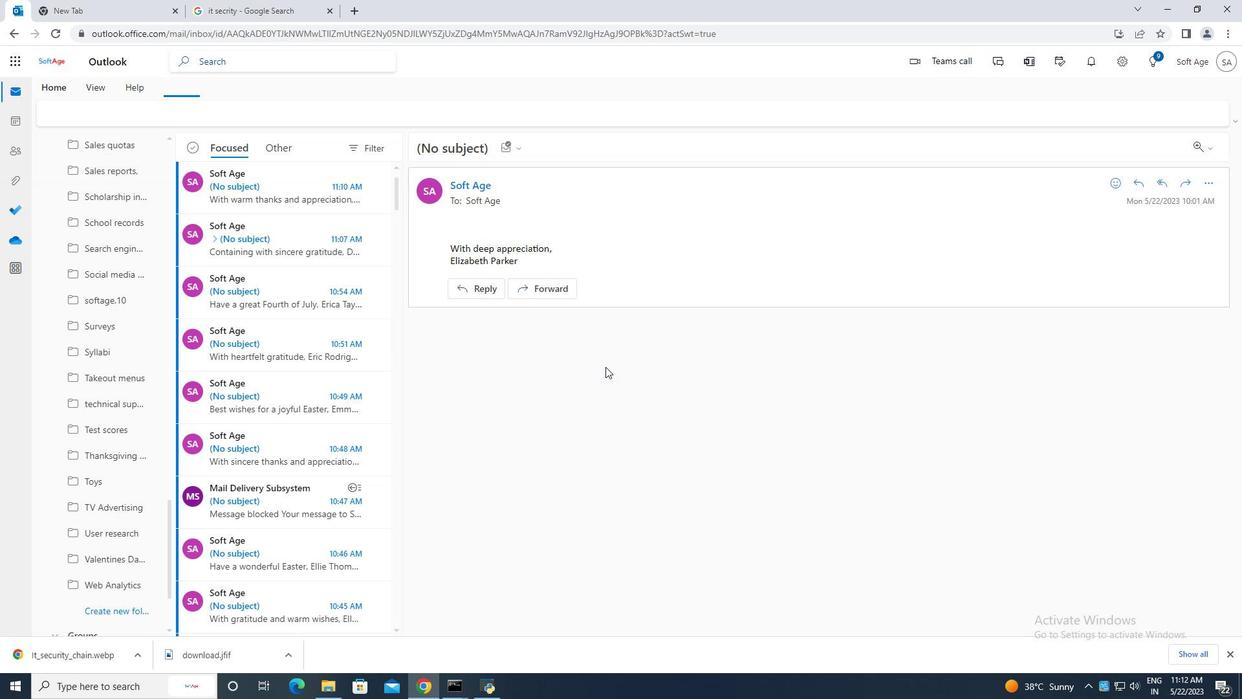 
